 Task: Send an email with the signature Crystal Jones with the subject 'Service cancellation' and the message 'Please let me know if there are any questions or concerns.' from softage.1@softage.net to softage.3@softage.net with an attached document Contract_addendum.doc and move the email from Sent Items to the folder Infrastructure
Action: Key pressed n
Screenshot: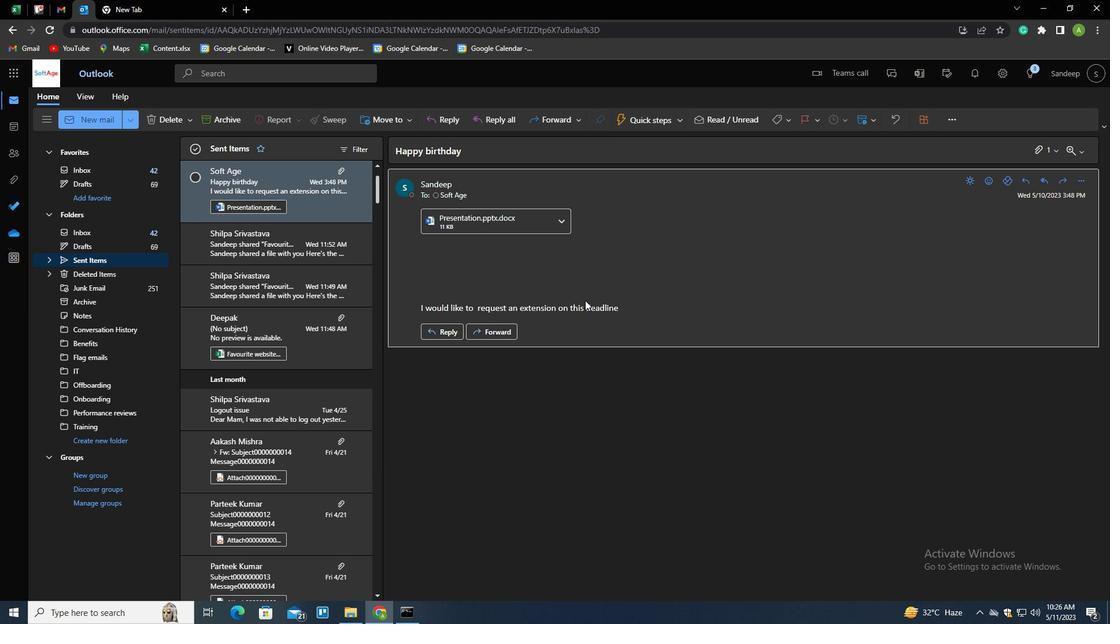 
Action: Mouse moved to (779, 126)
Screenshot: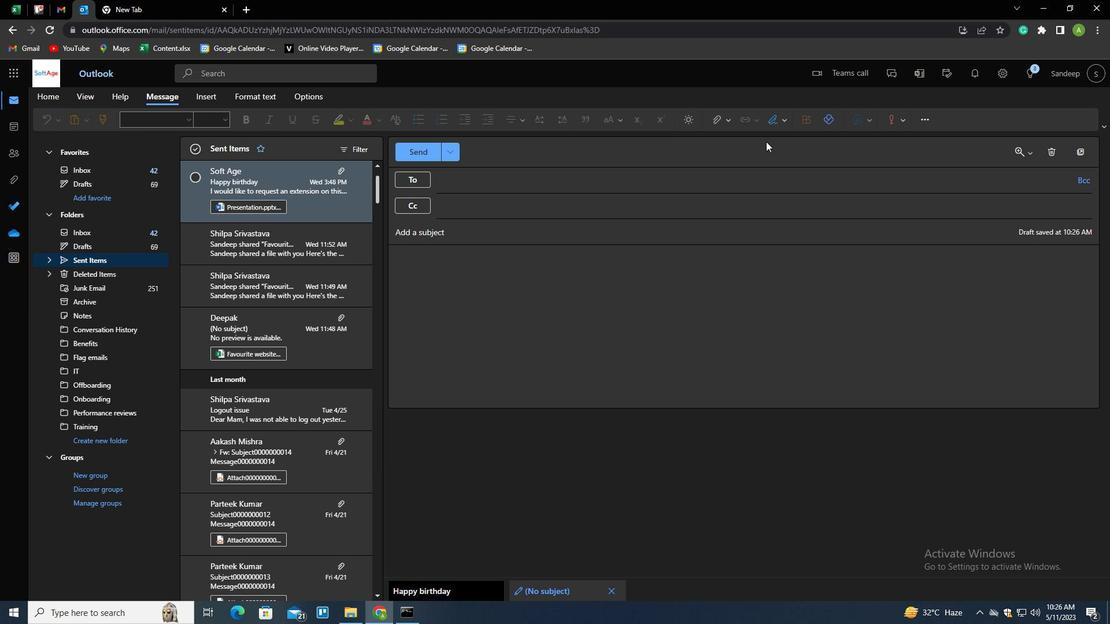 
Action: Mouse pressed left at (779, 126)
Screenshot: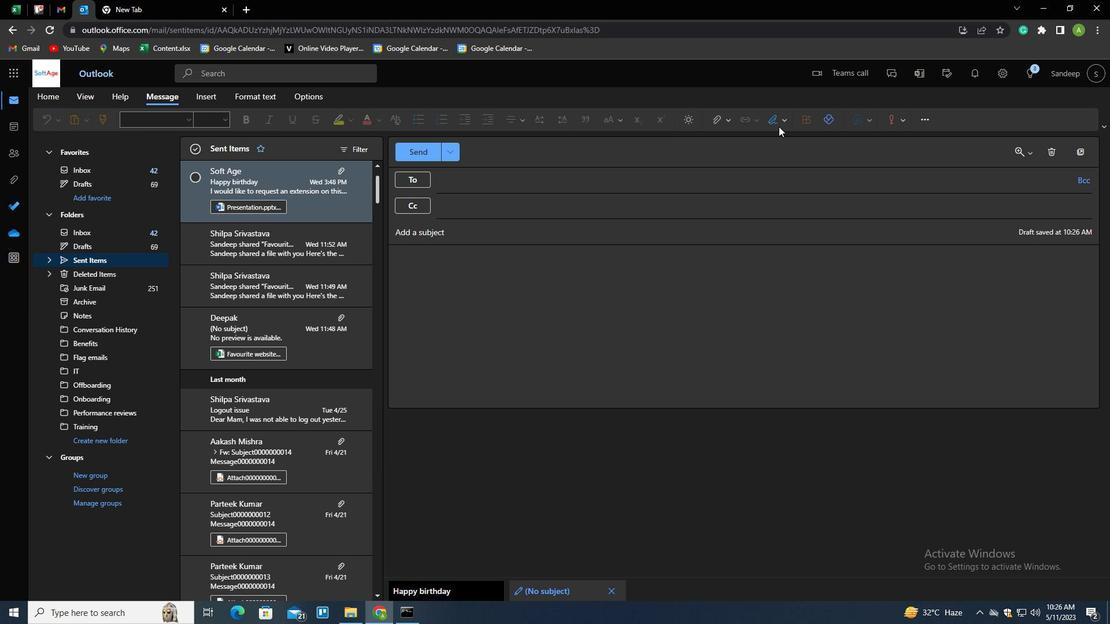 
Action: Mouse moved to (752, 162)
Screenshot: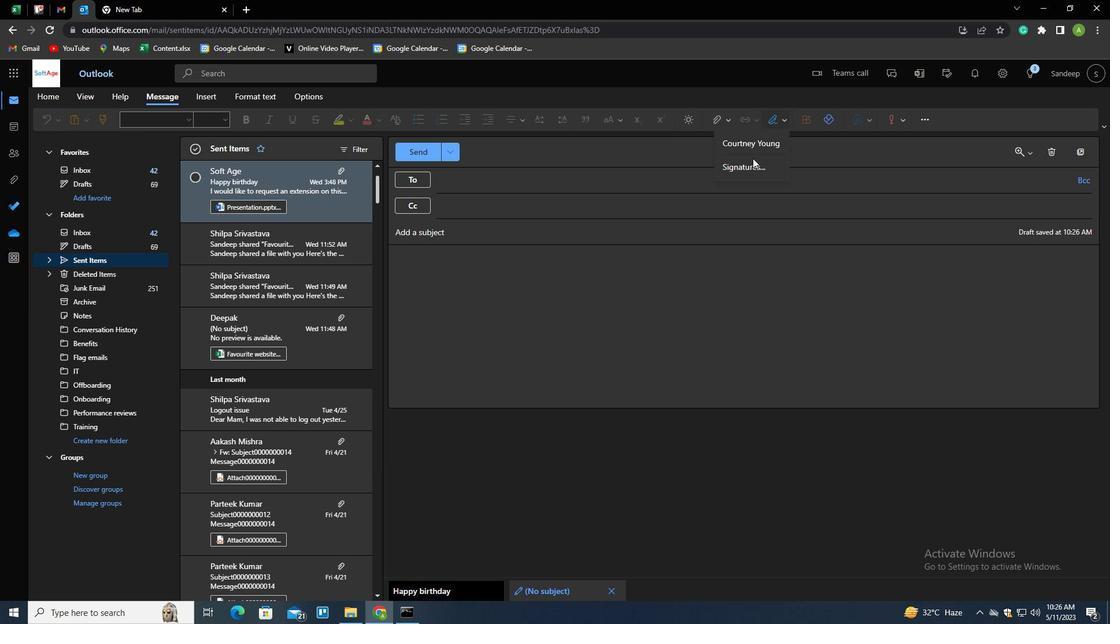 
Action: Mouse pressed left at (752, 162)
Screenshot: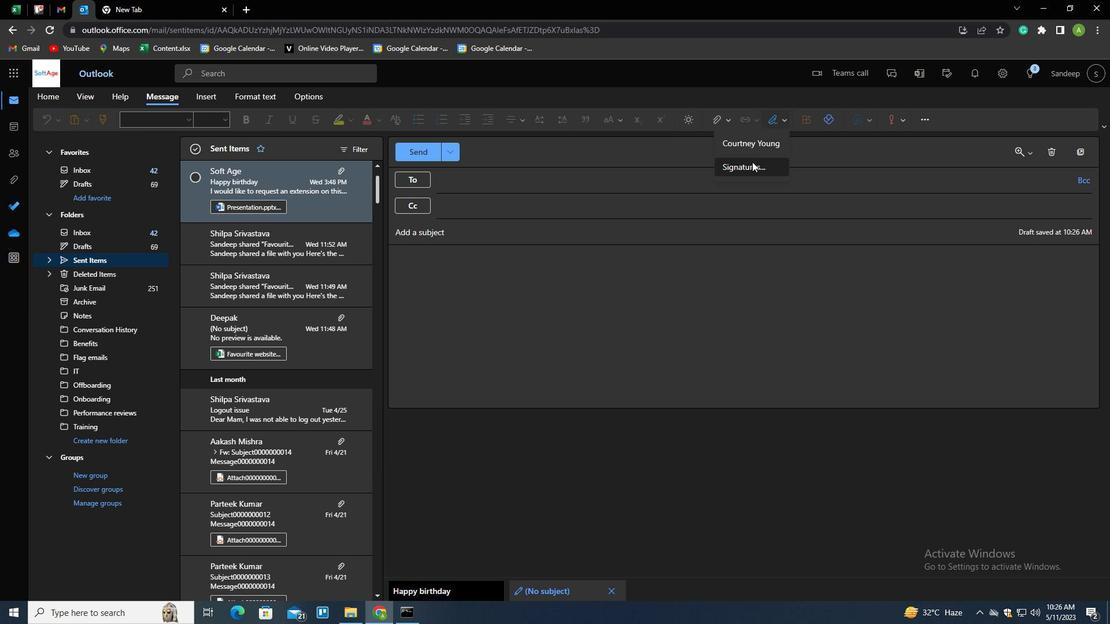 
Action: Mouse moved to (783, 209)
Screenshot: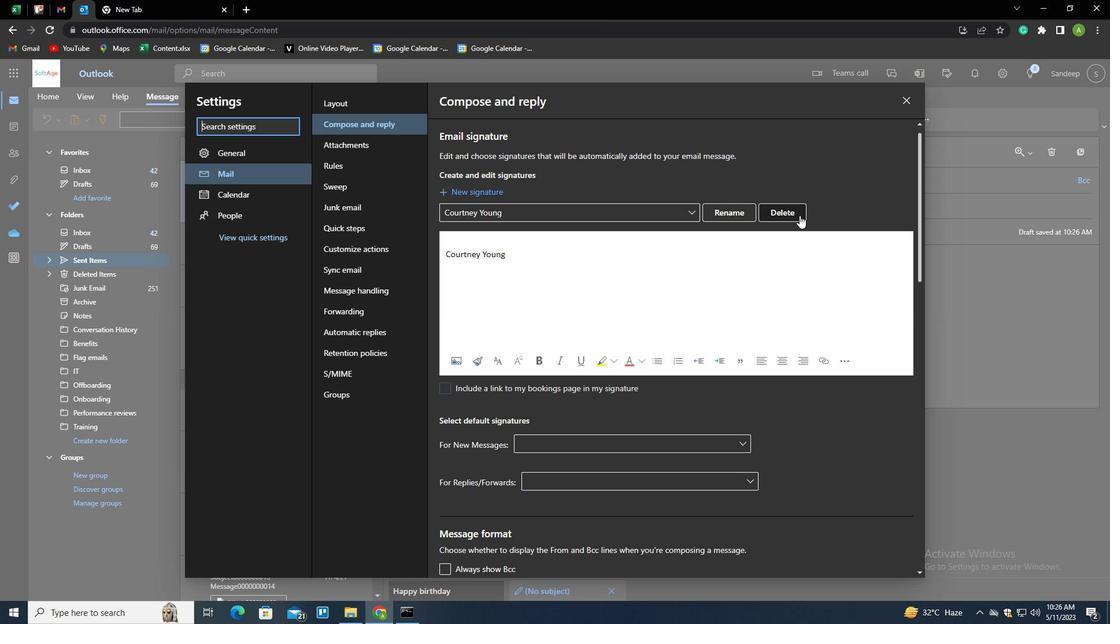 
Action: Mouse pressed left at (783, 209)
Screenshot: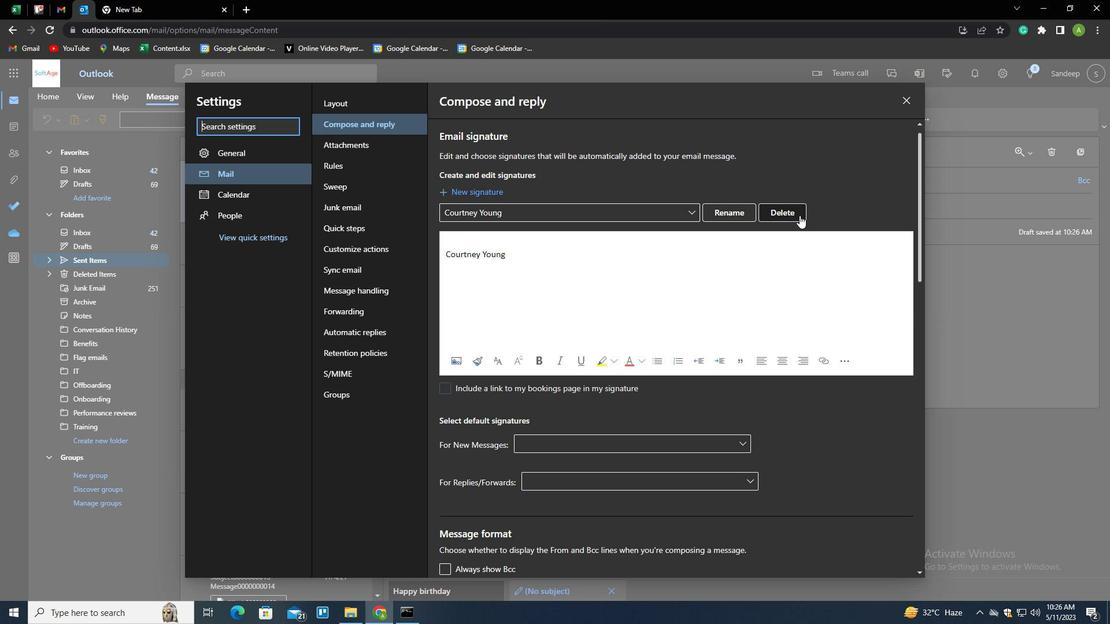 
Action: Mouse moved to (774, 211)
Screenshot: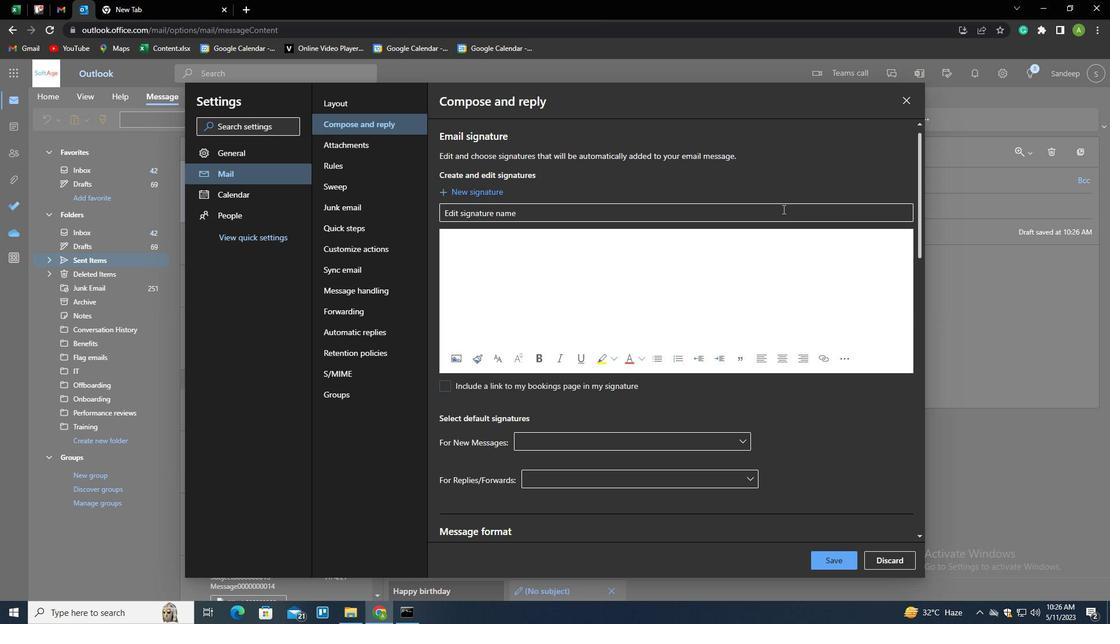 
Action: Mouse pressed left at (774, 211)
Screenshot: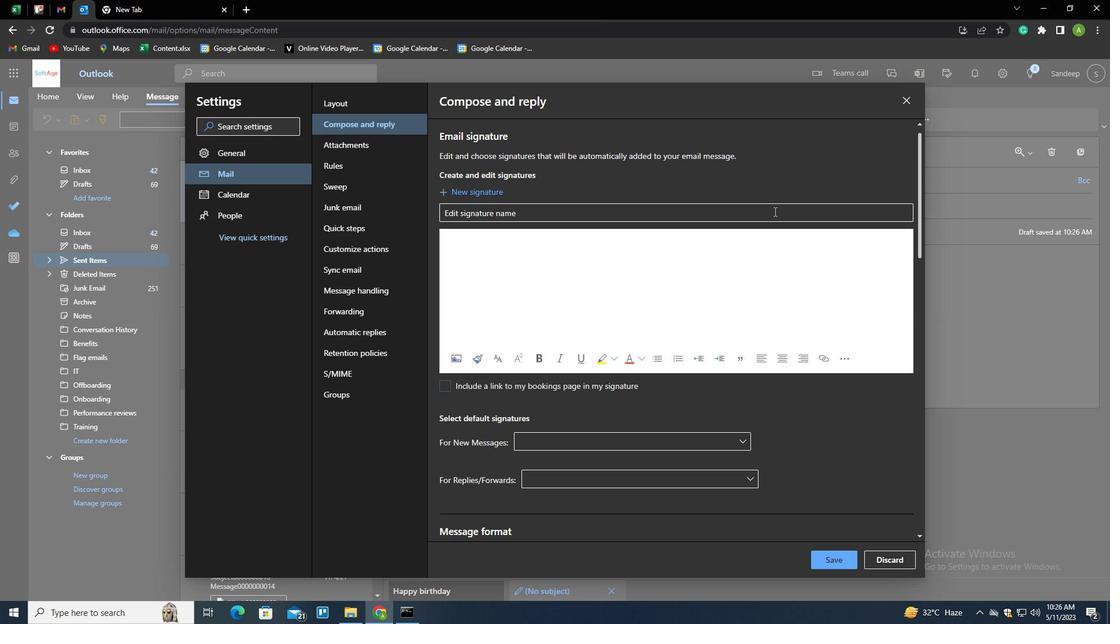 
Action: Key pressed <Key.shift>CRYSTAL<Key.space>JONES<Key.tab><Key.shift_r><Key.enter><Key.shift>CRYSTAL<Key.space>JONES
Screenshot: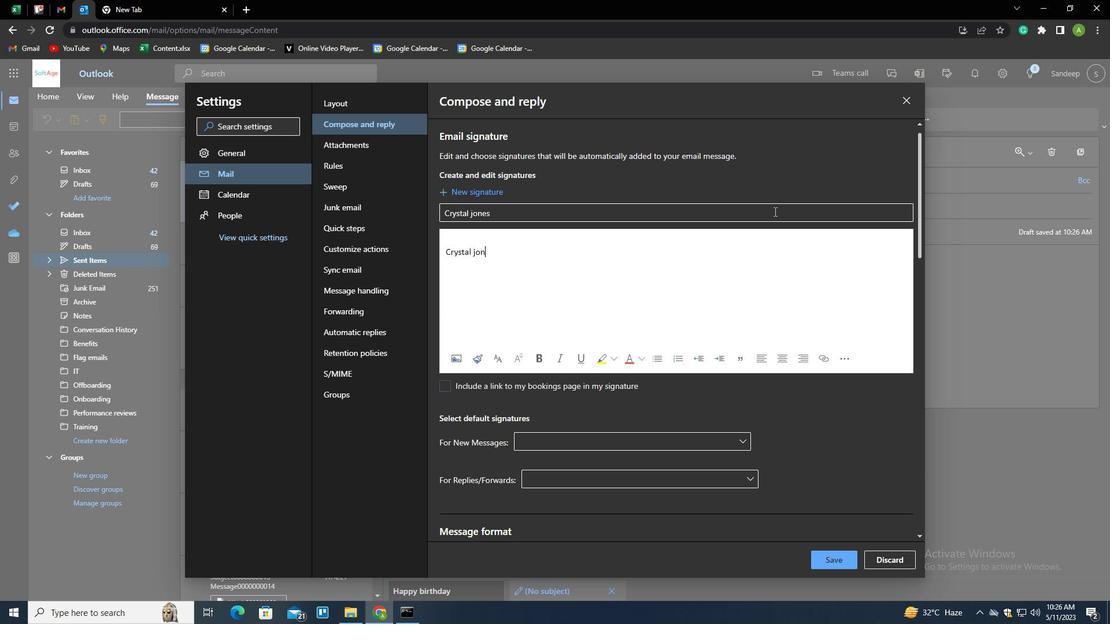 
Action: Mouse moved to (818, 557)
Screenshot: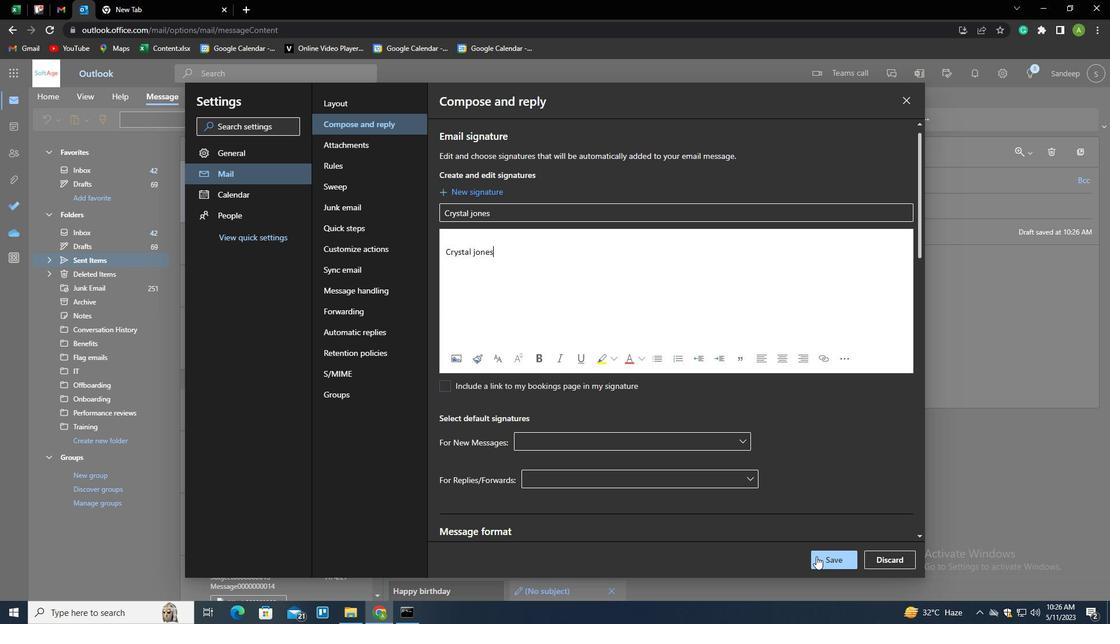 
Action: Mouse pressed left at (818, 557)
Screenshot: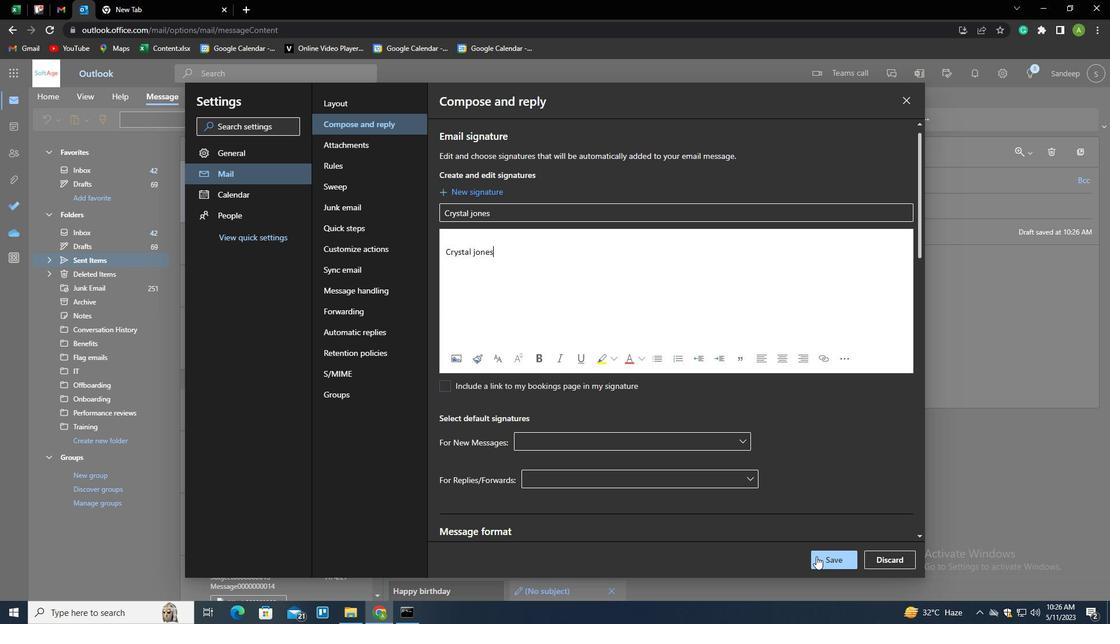 
Action: Mouse moved to (1017, 348)
Screenshot: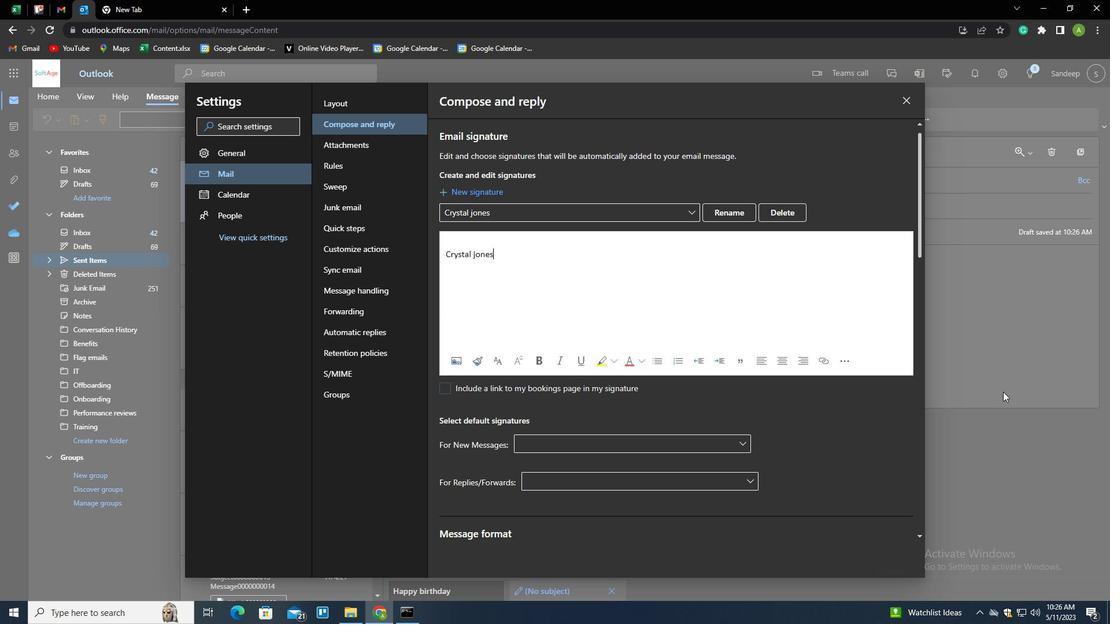 
Action: Mouse pressed left at (1017, 348)
Screenshot: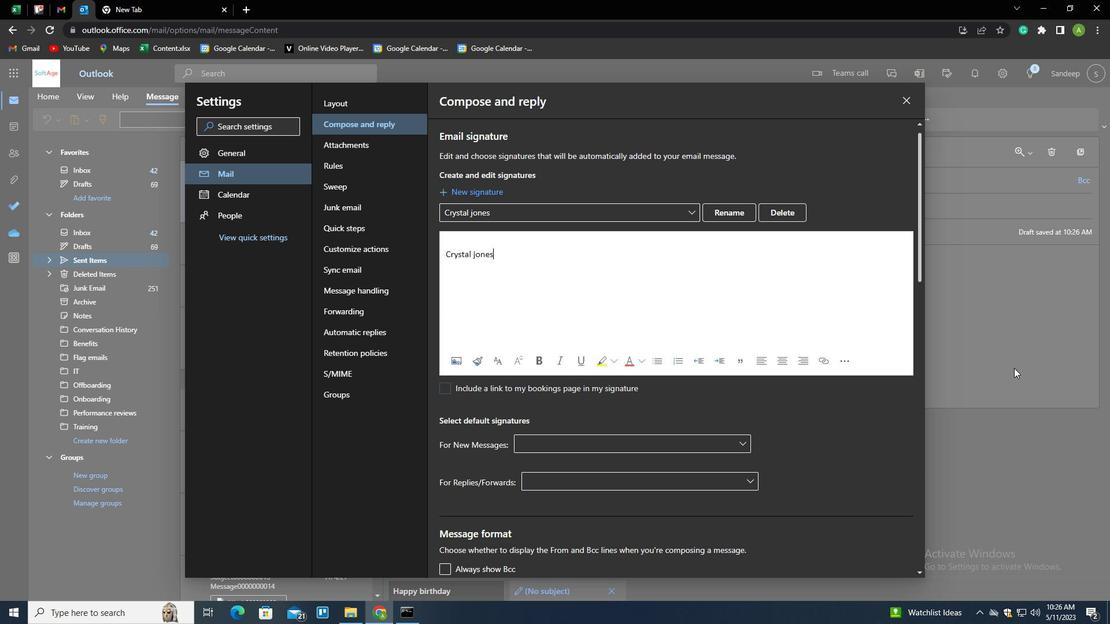 
Action: Mouse moved to (779, 125)
Screenshot: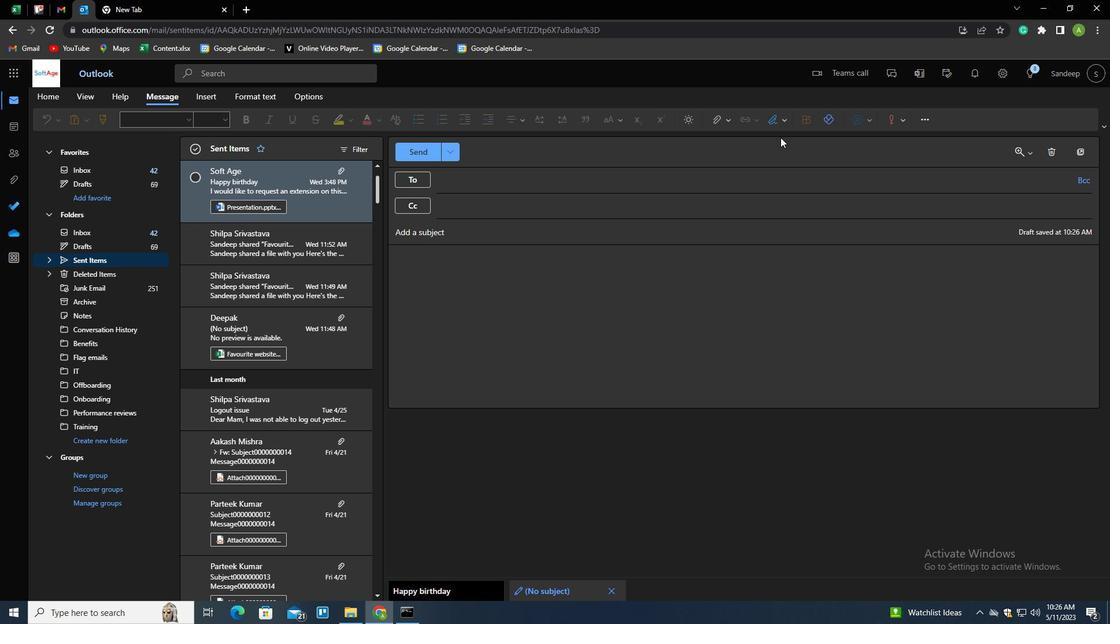 
Action: Mouse pressed left at (779, 125)
Screenshot: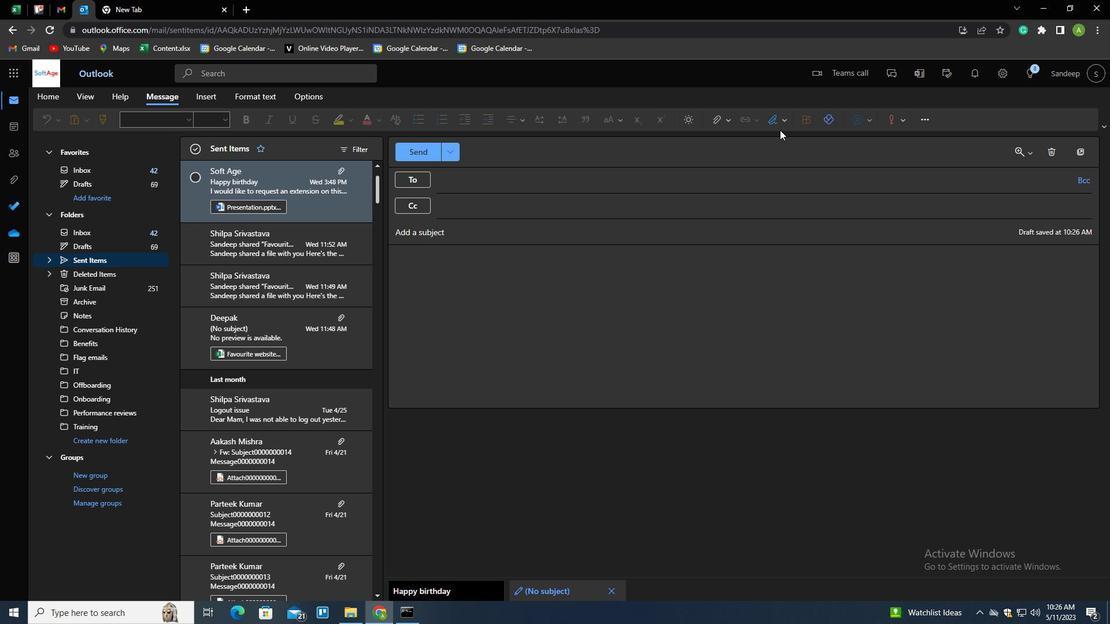 
Action: Mouse moved to (763, 145)
Screenshot: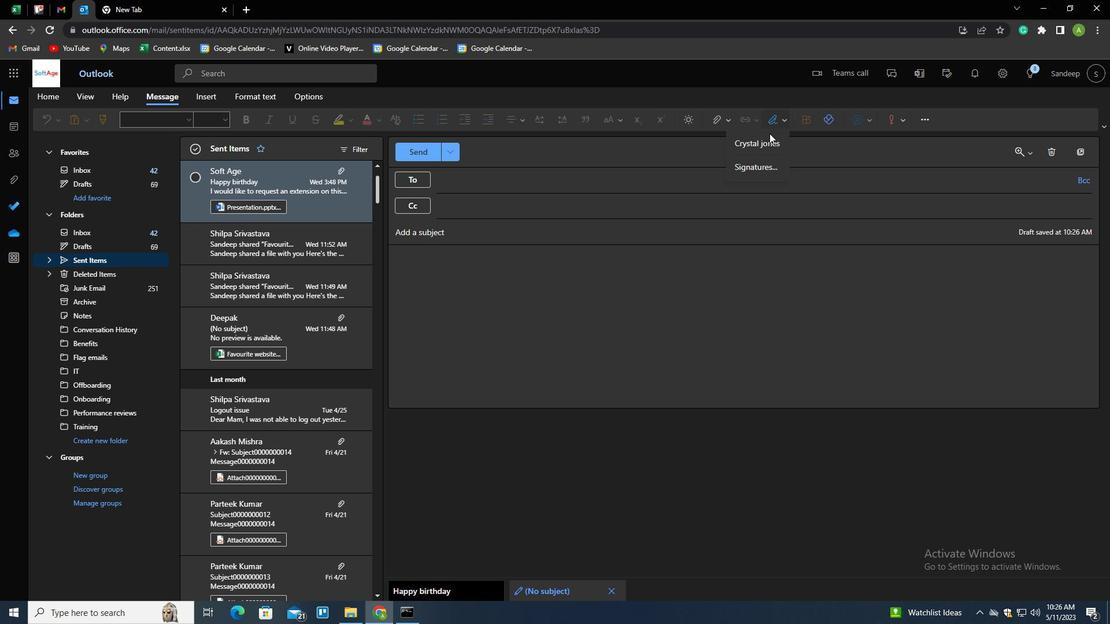 
Action: Mouse pressed left at (763, 145)
Screenshot: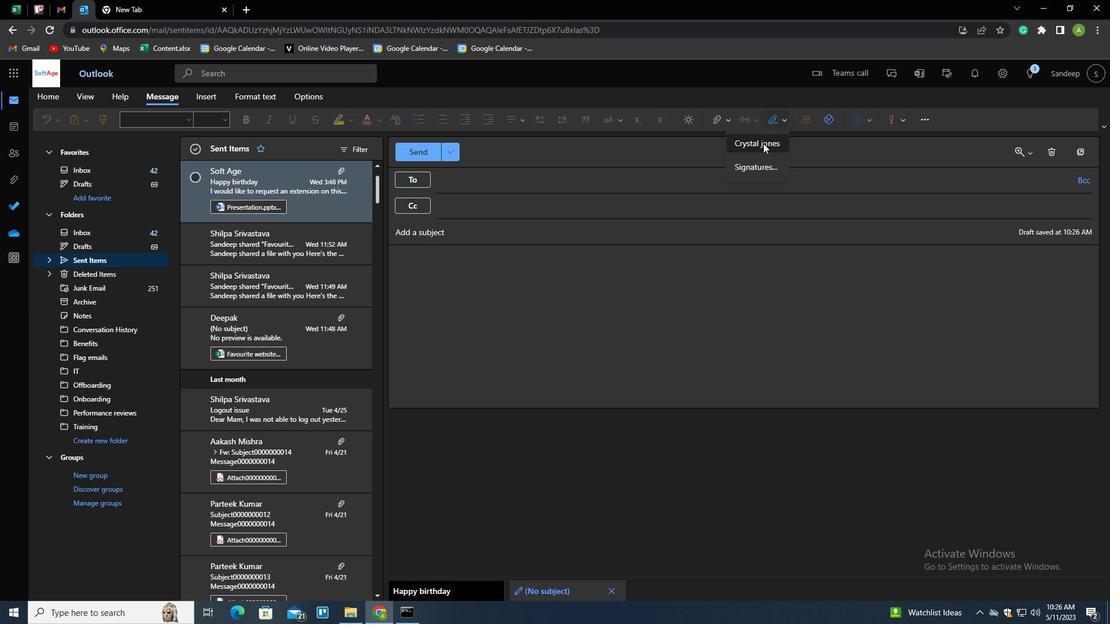 
Action: Mouse moved to (455, 238)
Screenshot: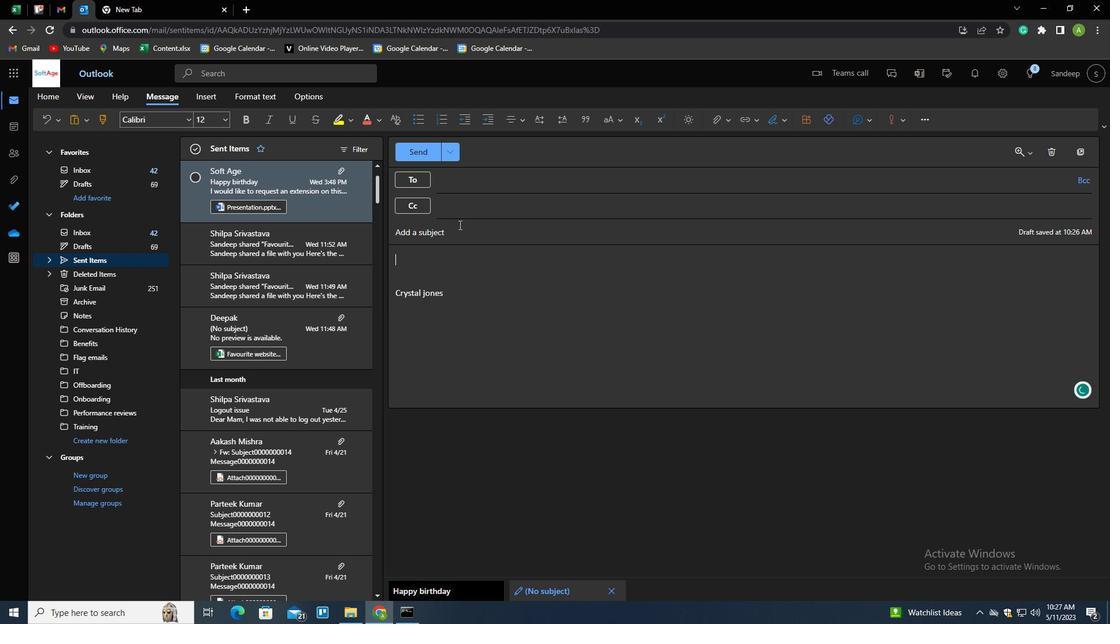 
Action: Mouse pressed left at (455, 238)
Screenshot: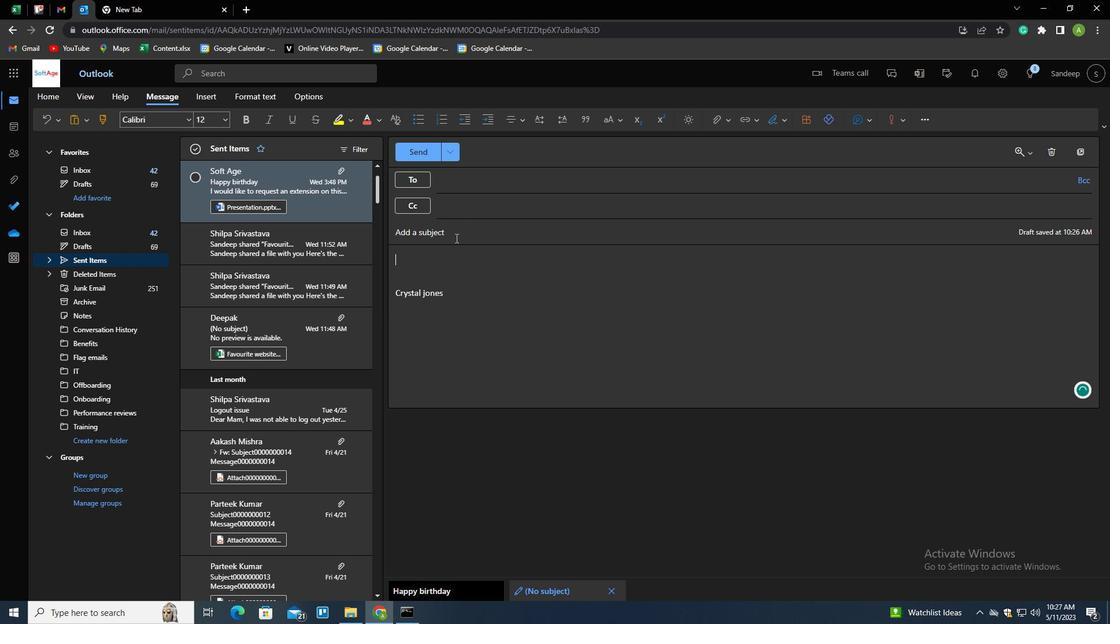 
Action: Key pressed <Key.shift>SERVICE<Key.space>CANCELLATION
Screenshot: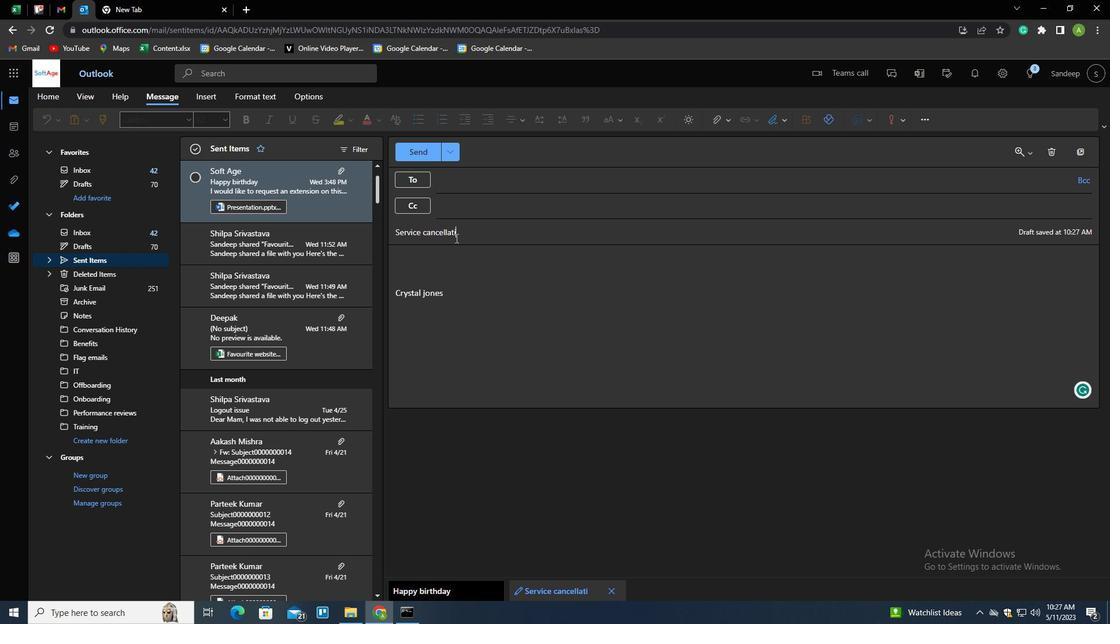 
Action: Mouse moved to (472, 298)
Screenshot: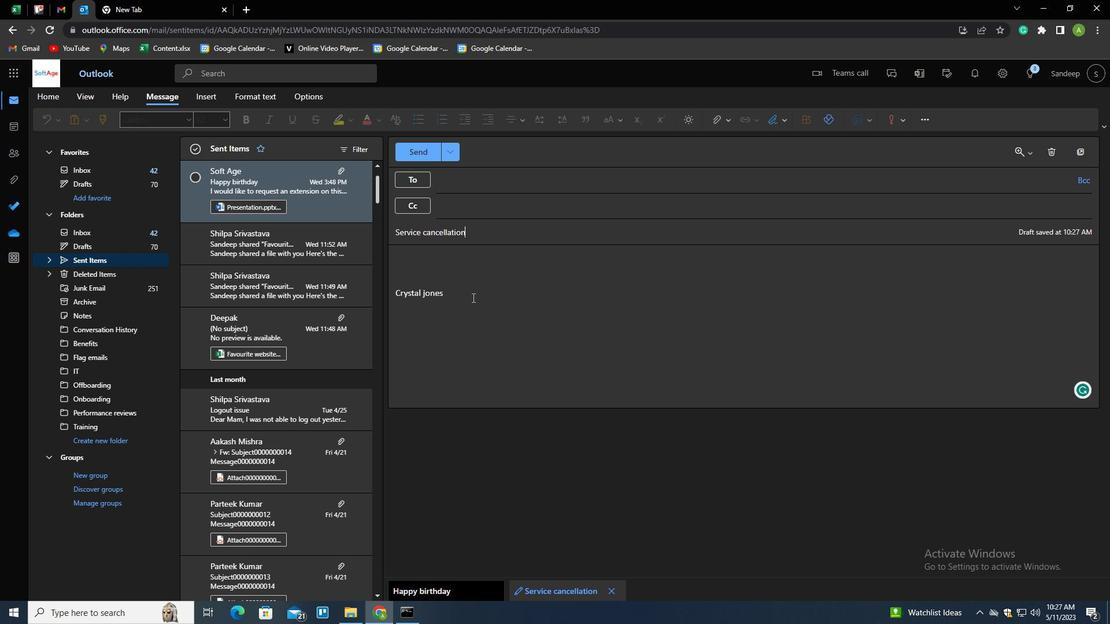
Action: Mouse pressed left at (472, 298)
Screenshot: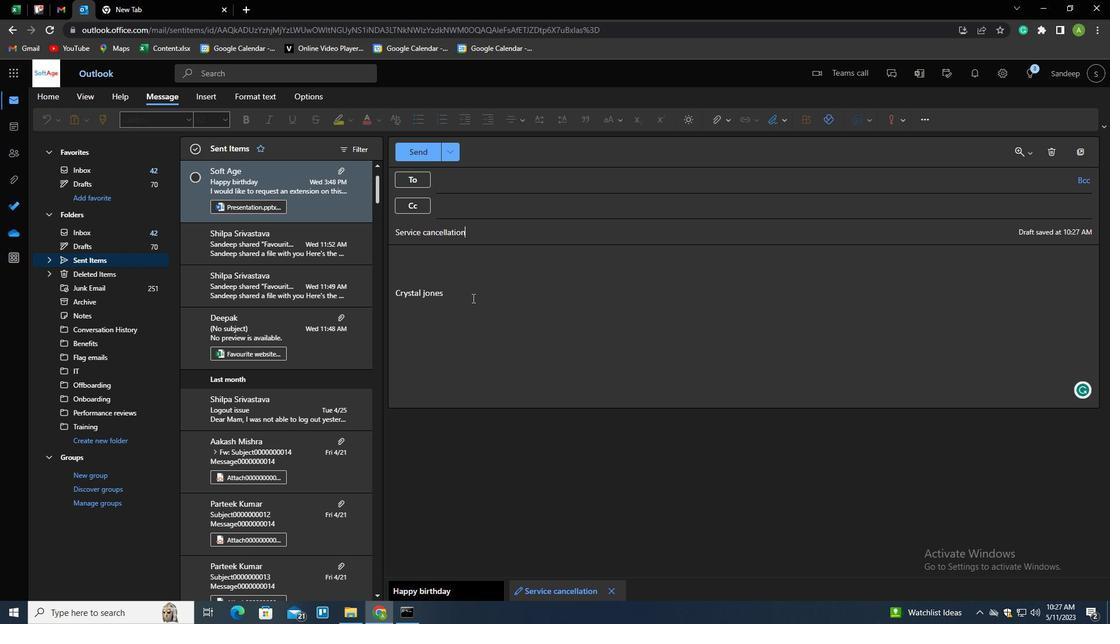 
Action: Key pressed <Key.shift_r><Key.enter><Key.shift>PLEASE<Key.space>LET<Key.space>ME<Key.space>KNOW<Key.space>IF<Key.space>THERE<Key.space>ARE<Key.space>ANY<Key.space>A<Key.backspace>QUESTIONS<Key.space>OR<Key.space>CONCERNS.
Screenshot: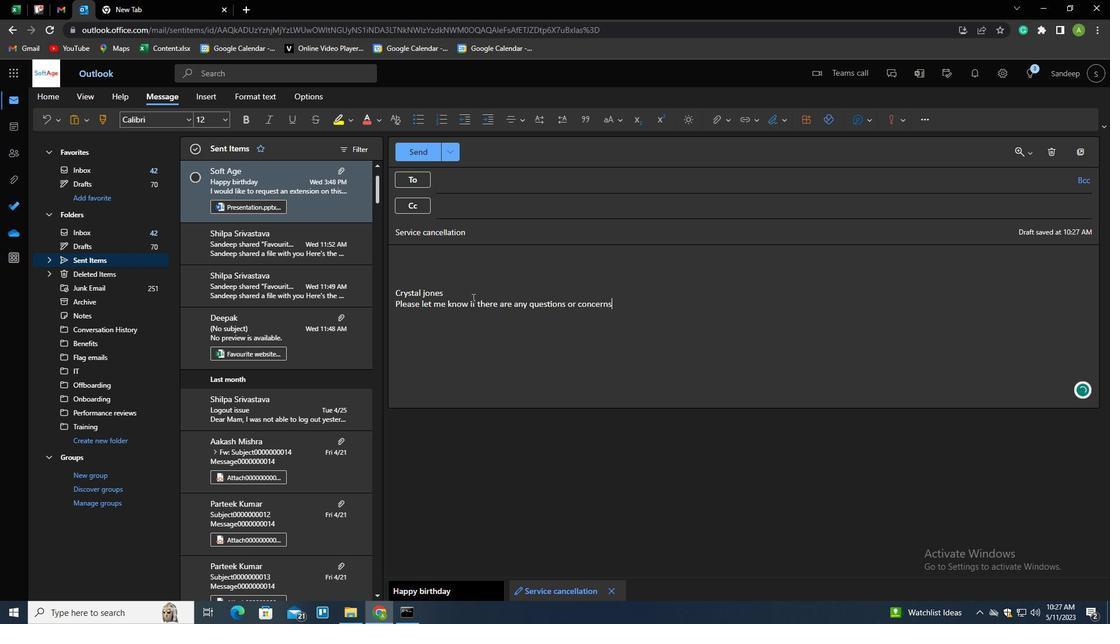 
Action: Mouse moved to (485, 181)
Screenshot: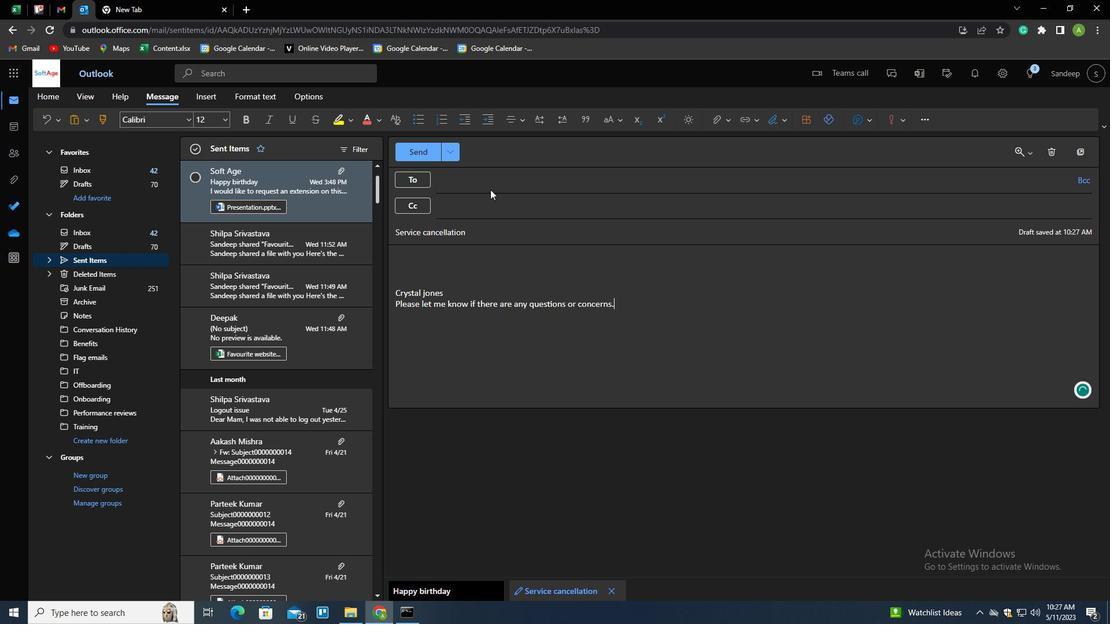 
Action: Mouse pressed left at (485, 181)
Screenshot: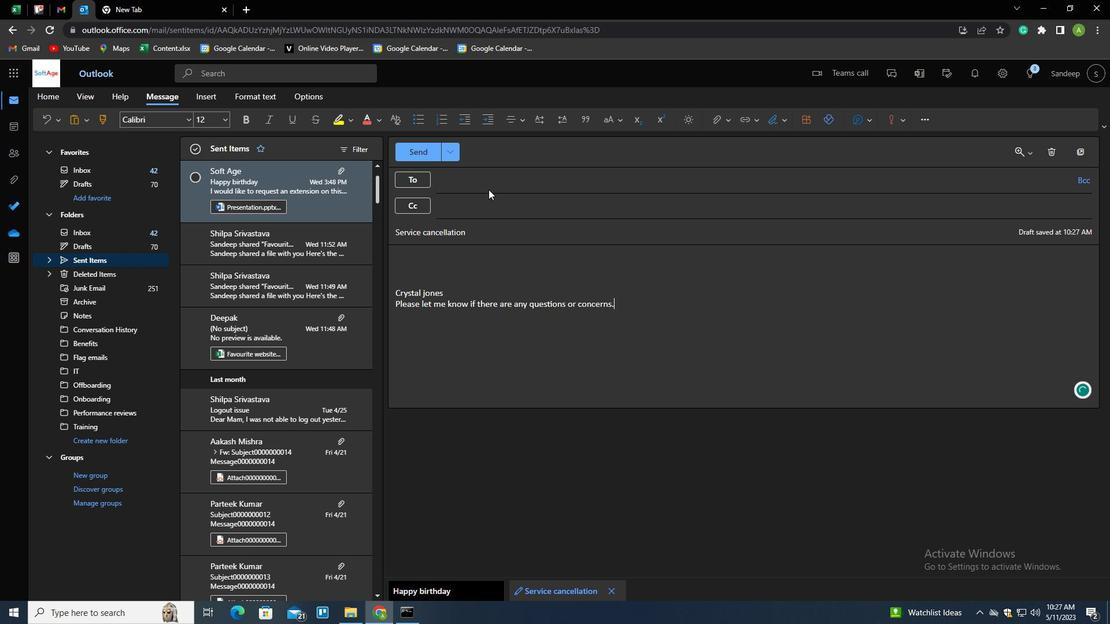 
Action: Key pressed SOFTAGE.3
Screenshot: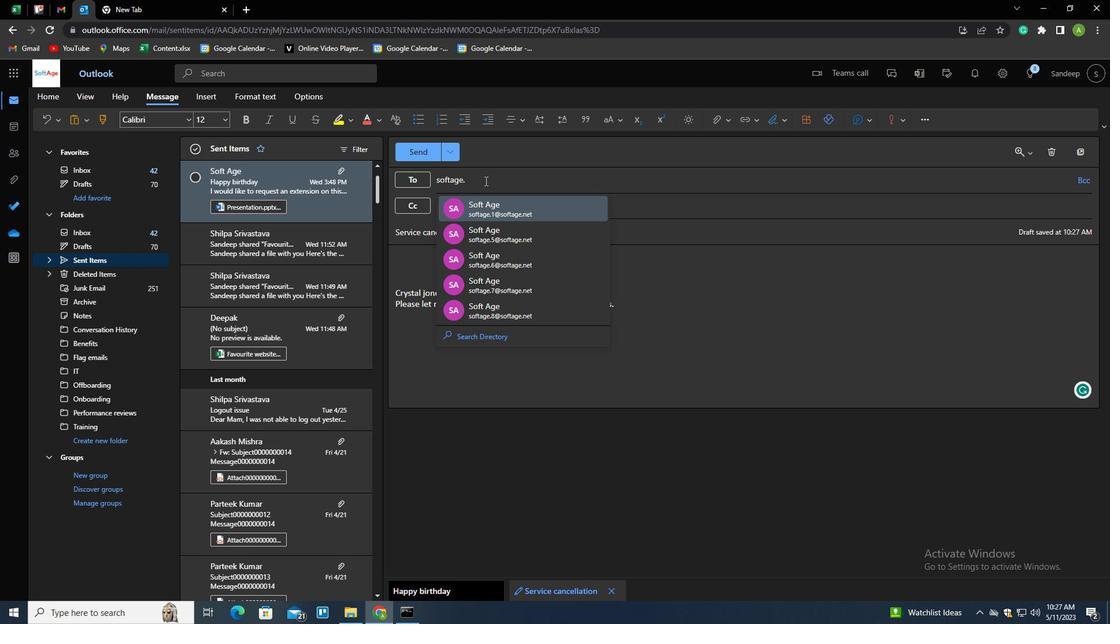 
Action: Mouse moved to (492, 201)
Screenshot: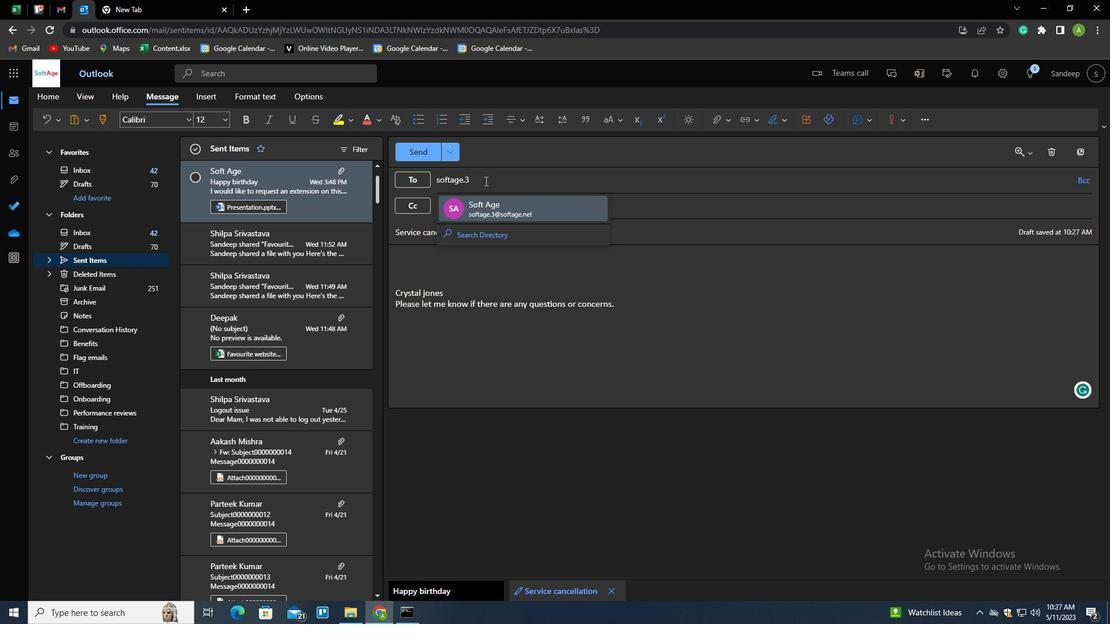 
Action: Mouse pressed left at (492, 201)
Screenshot: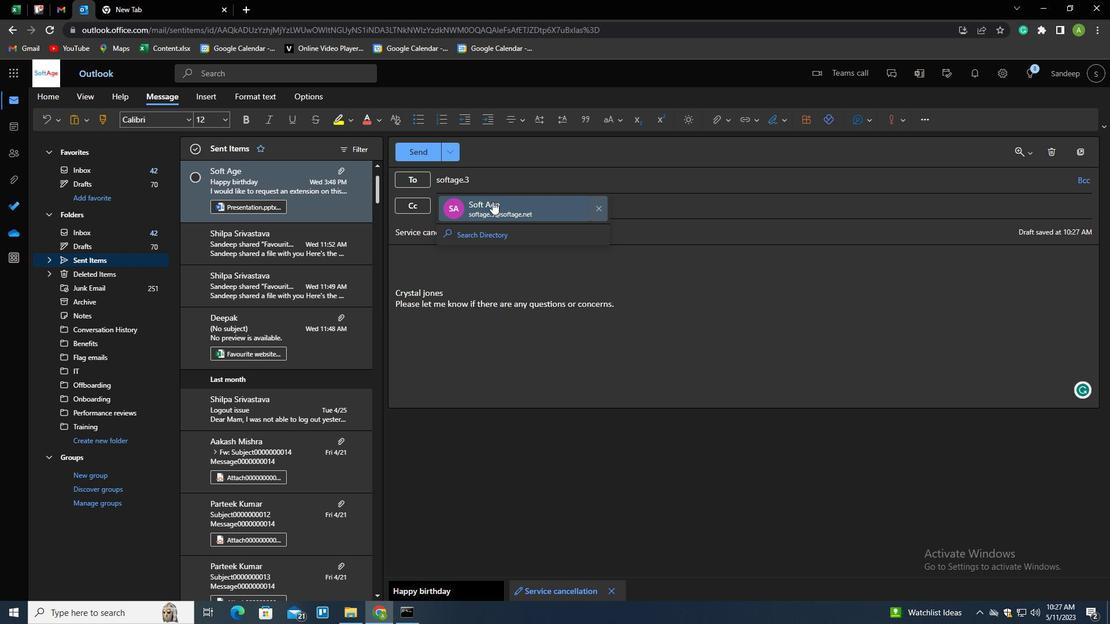 
Action: Mouse moved to (565, 263)
Screenshot: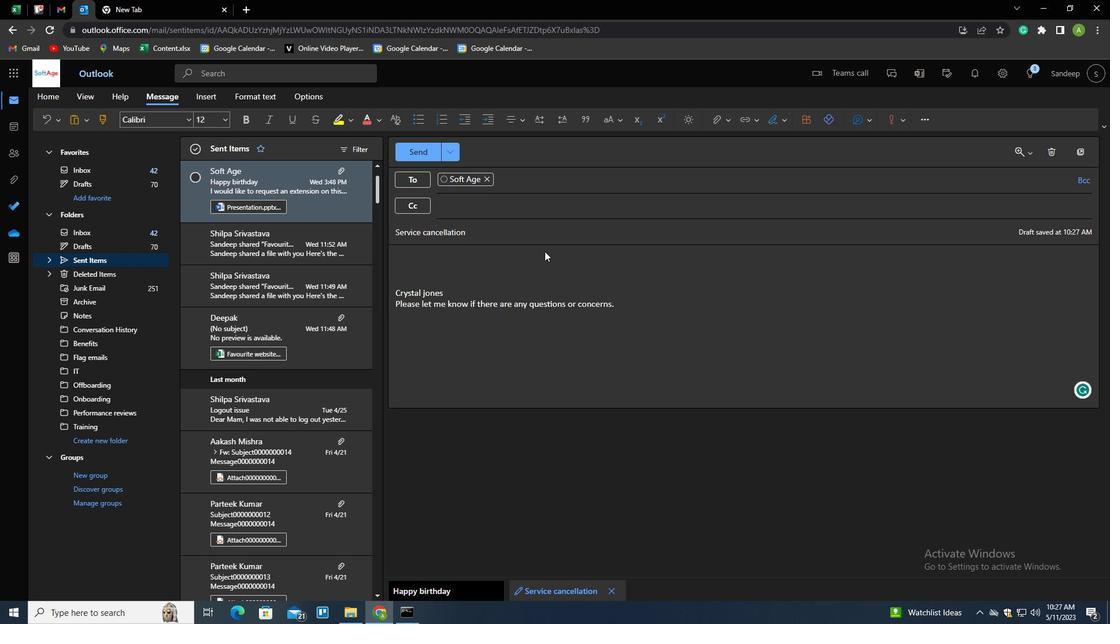 
Action: Mouse pressed left at (565, 263)
Screenshot: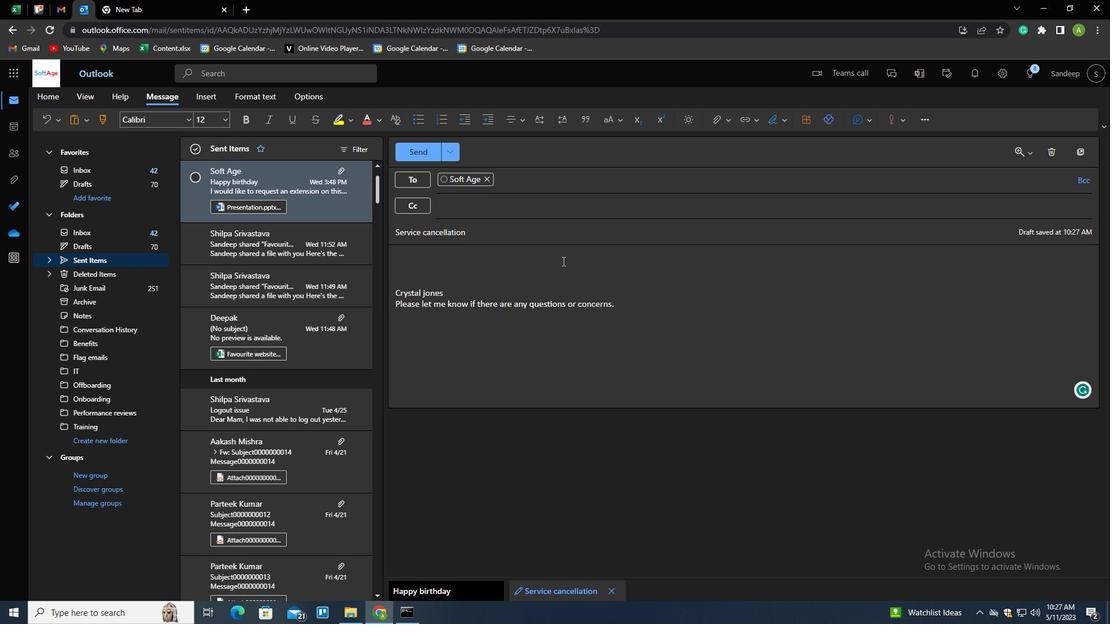 
Action: Mouse moved to (657, 304)
Screenshot: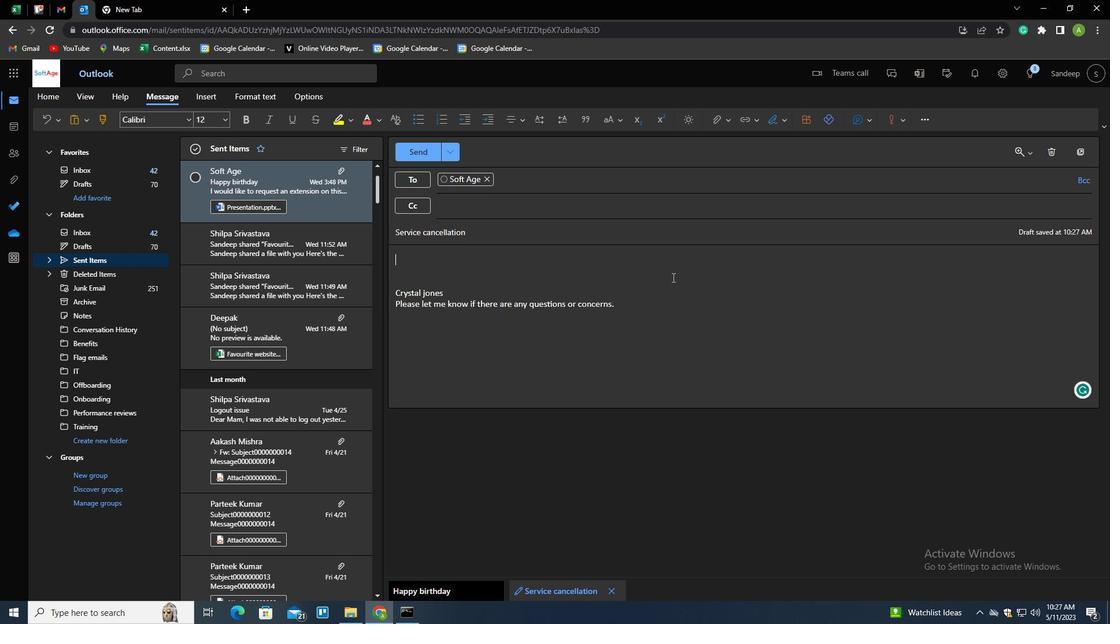 
Action: Mouse pressed left at (657, 304)
Screenshot: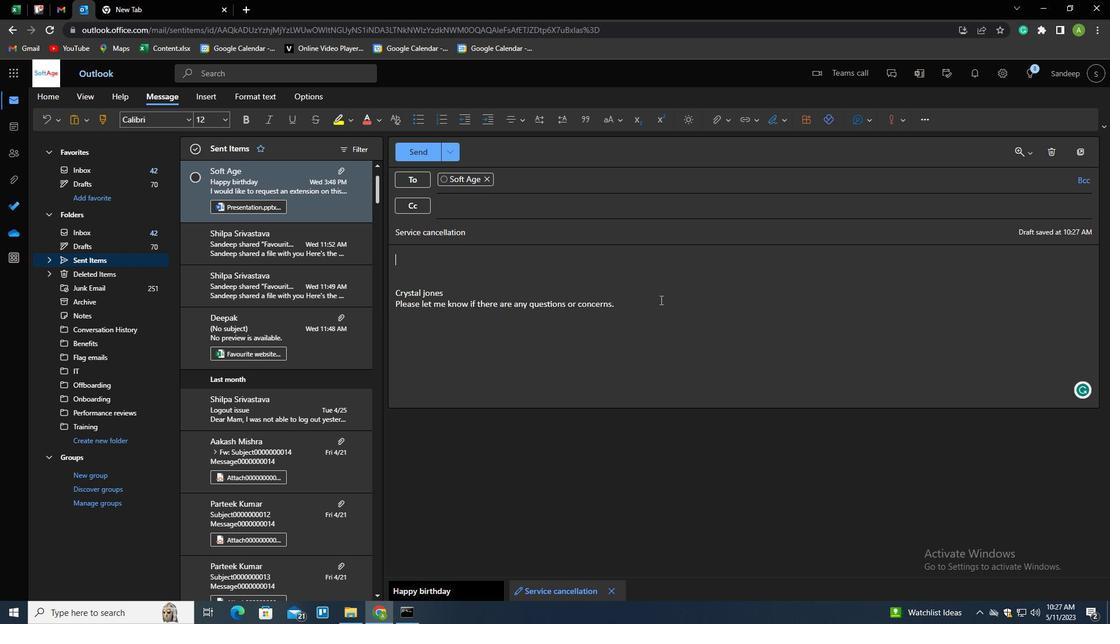 
Action: Mouse moved to (727, 118)
Screenshot: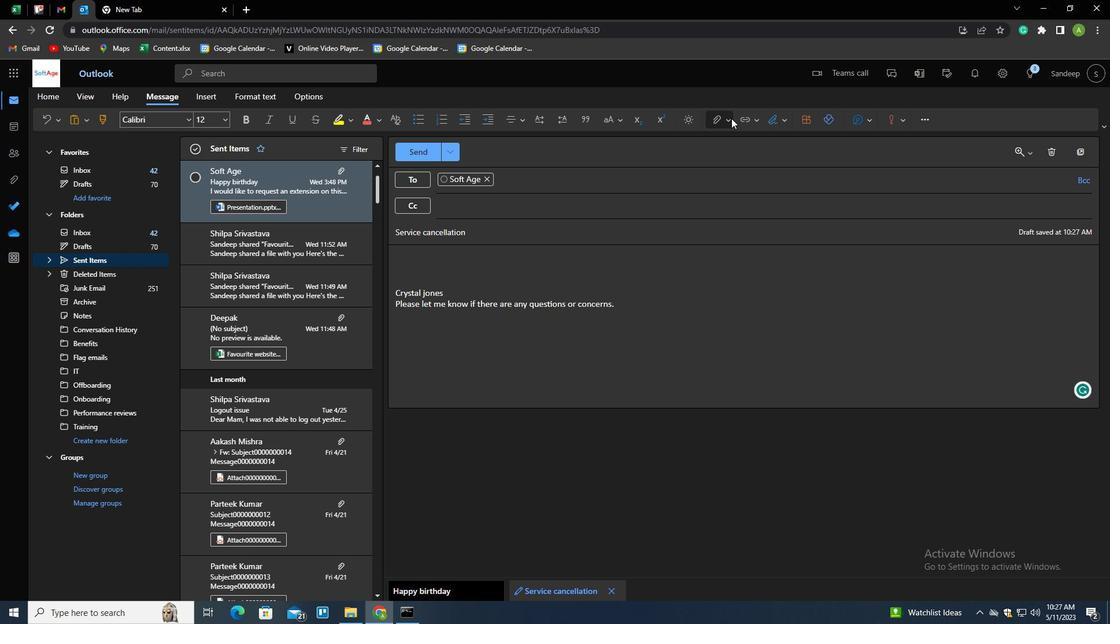 
Action: Mouse pressed left at (727, 118)
Screenshot: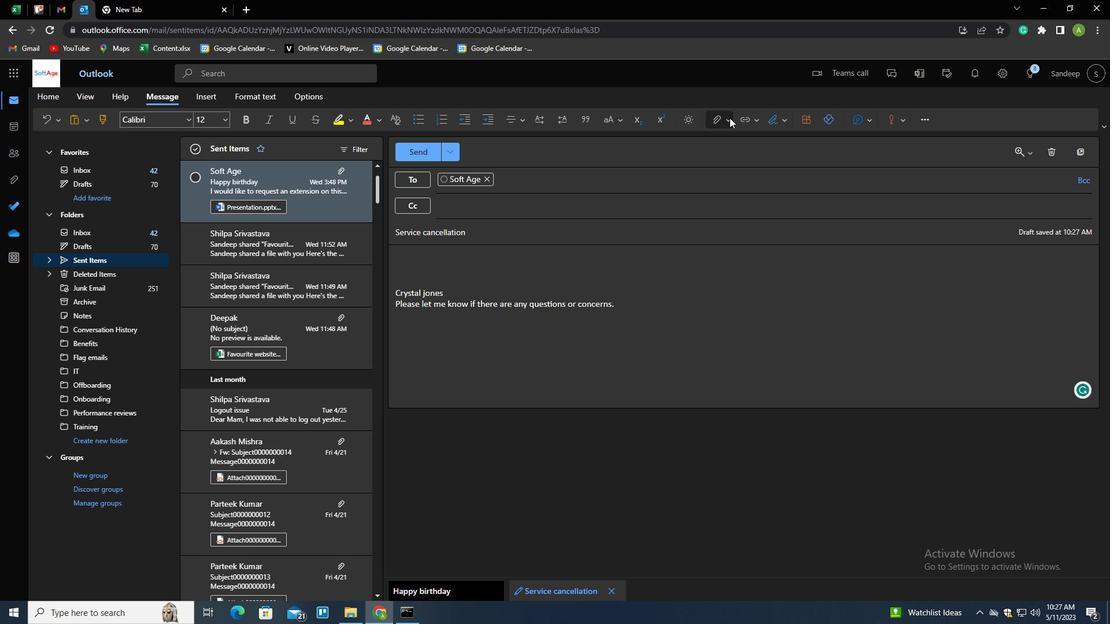 
Action: Mouse moved to (650, 142)
Screenshot: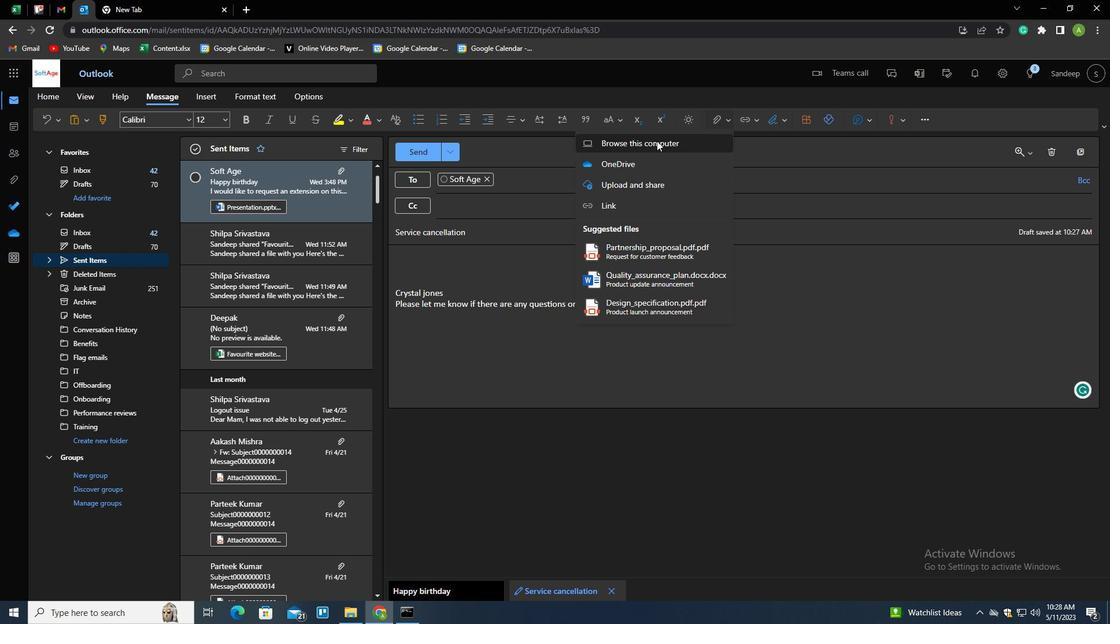 
Action: Mouse pressed left at (650, 142)
Screenshot: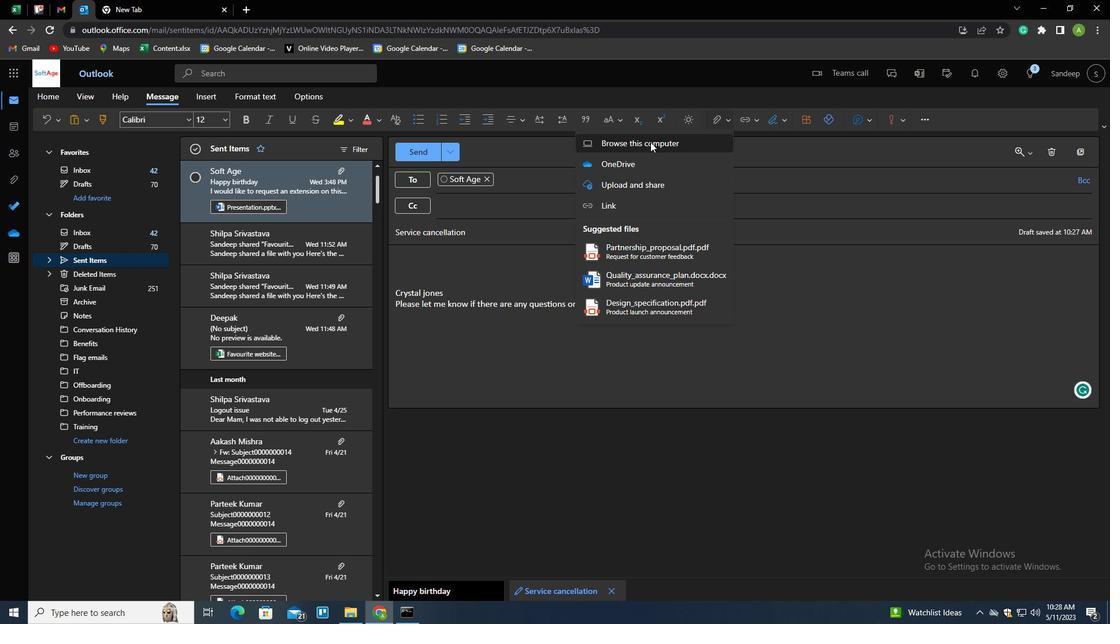 
Action: Mouse moved to (200, 125)
Screenshot: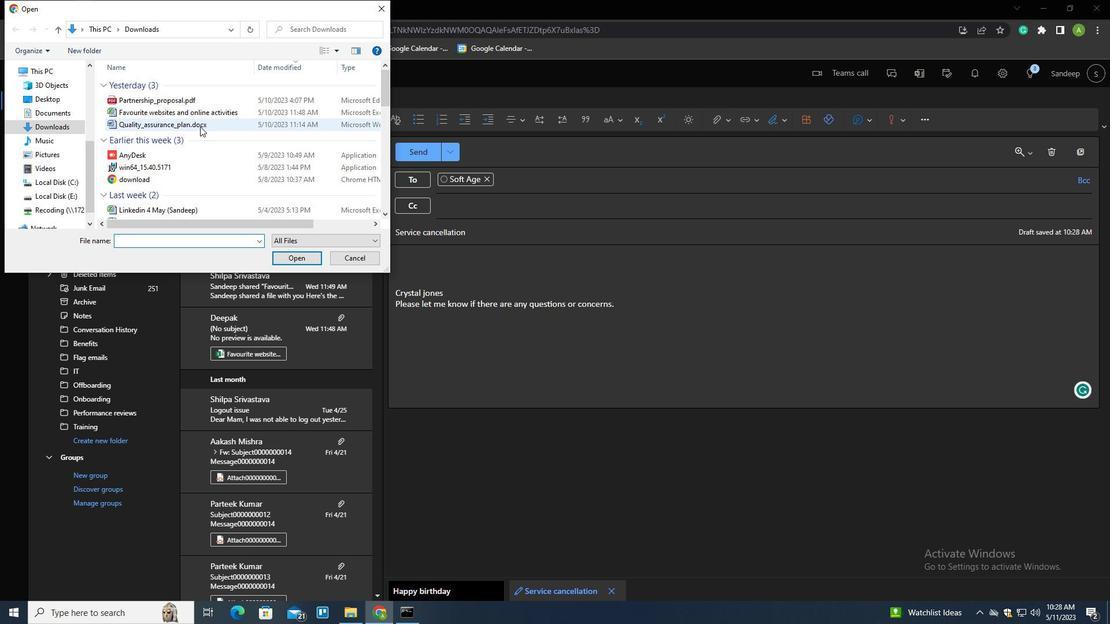 
Action: Mouse pressed left at (200, 125)
Screenshot: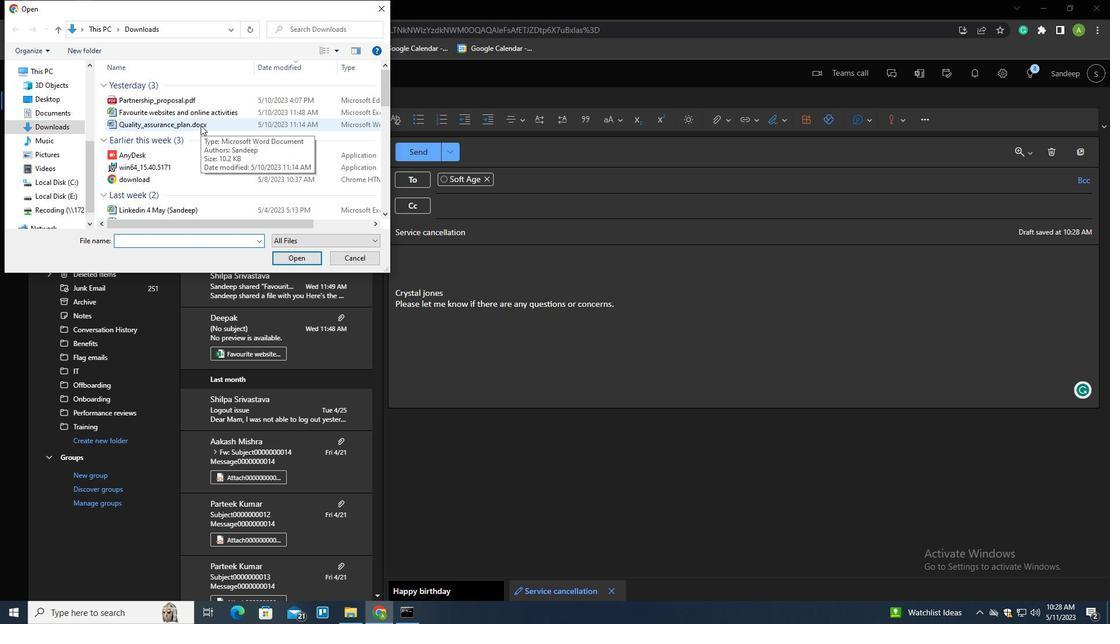 
Action: Mouse moved to (200, 123)
Screenshot: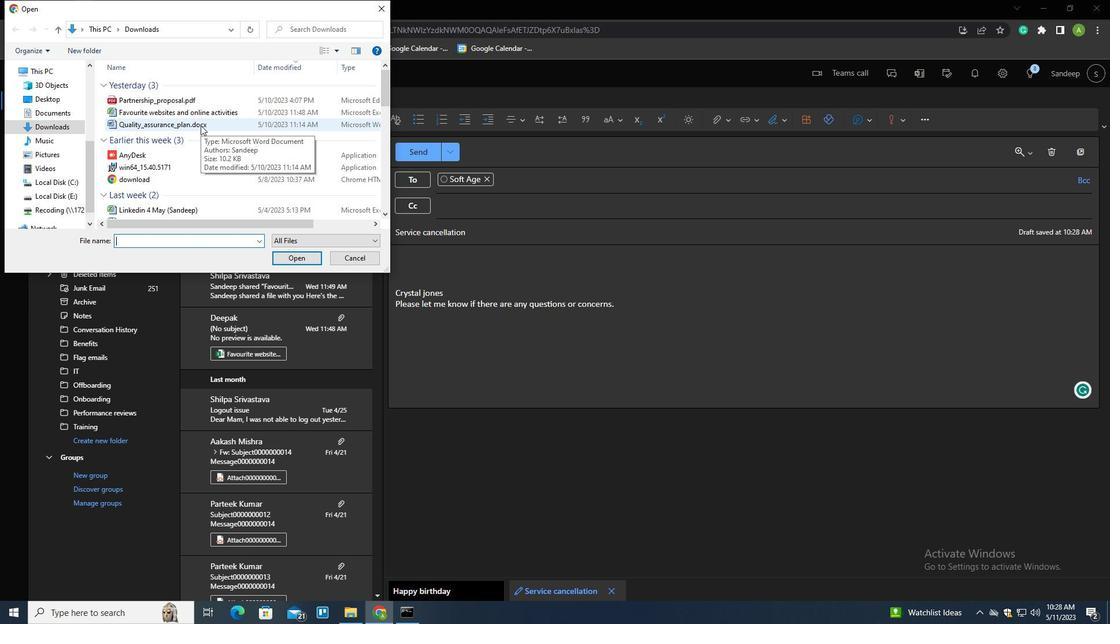 
Action: Mouse pressed right at (200, 123)
Screenshot: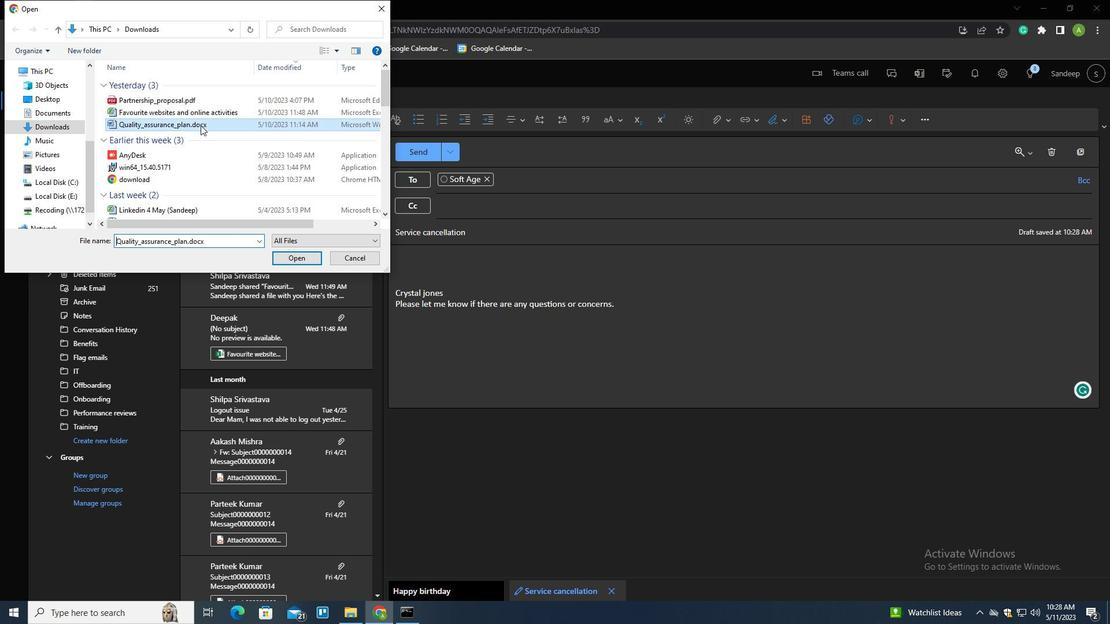 
Action: Mouse moved to (240, 341)
Screenshot: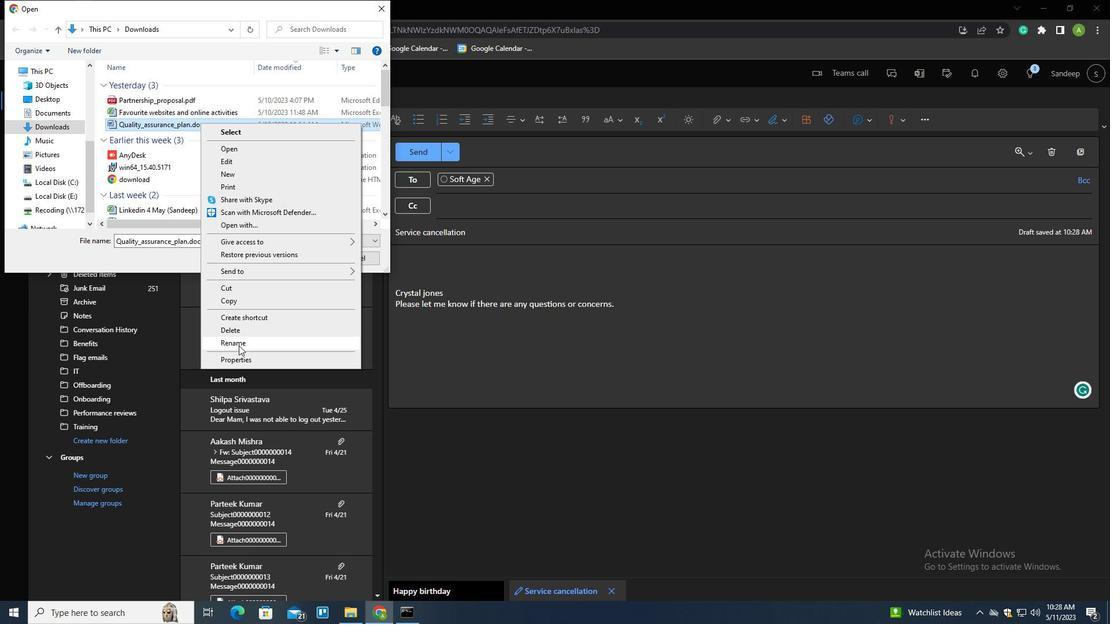 
Action: Mouse pressed left at (240, 341)
Screenshot: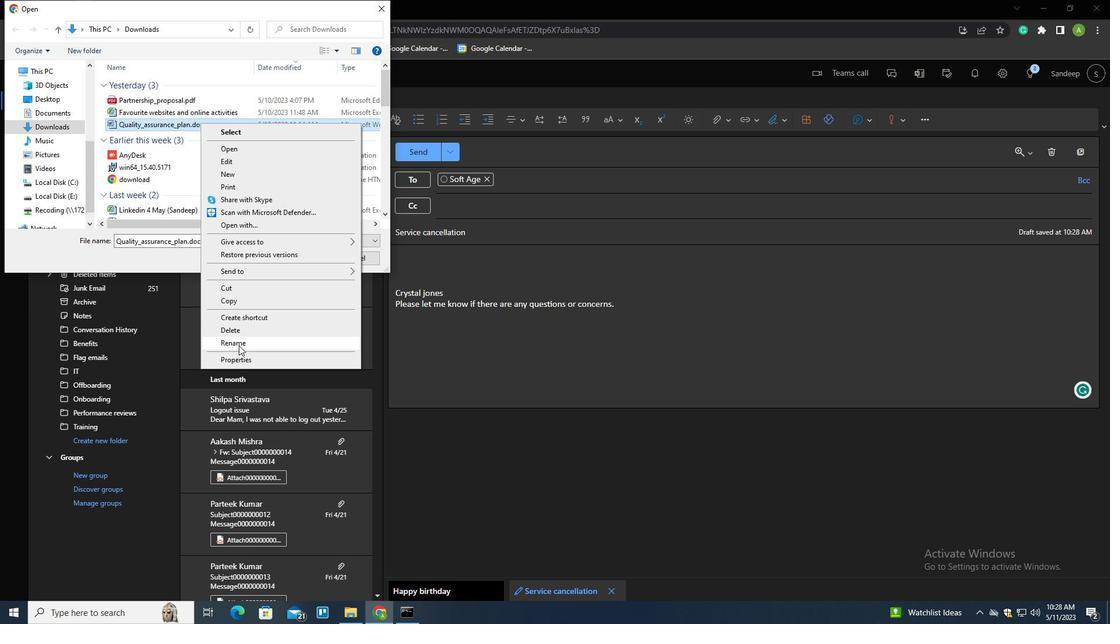 
Action: Key pressed <Key.shift>CONTRACT<Key.shift>_AS<Key.backspace>DDENDUM.DOC
Screenshot: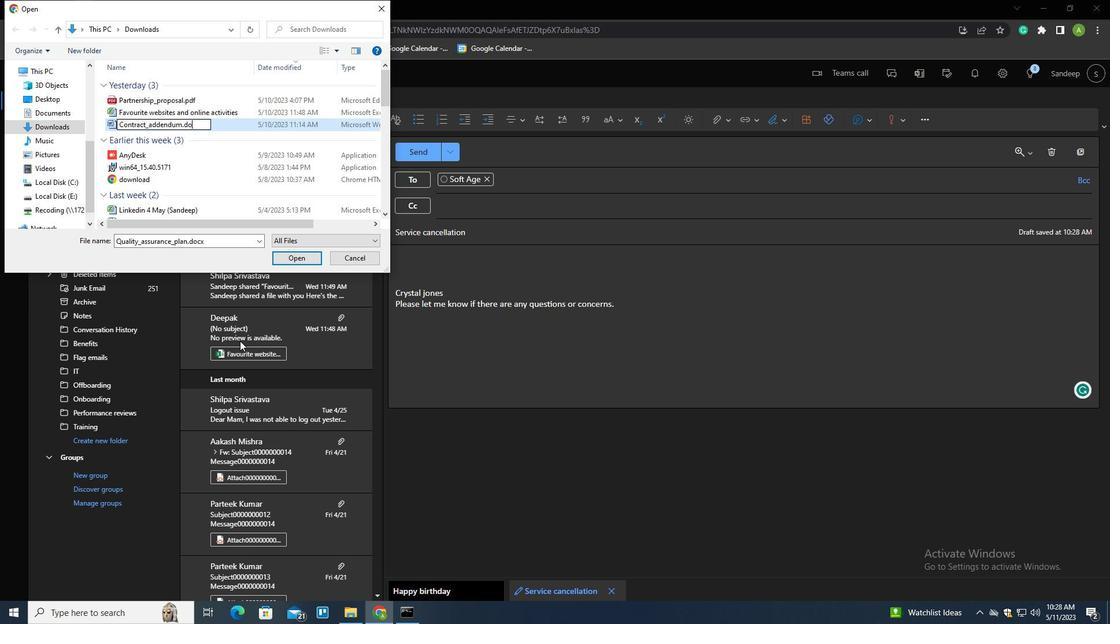 
Action: Mouse moved to (236, 120)
Screenshot: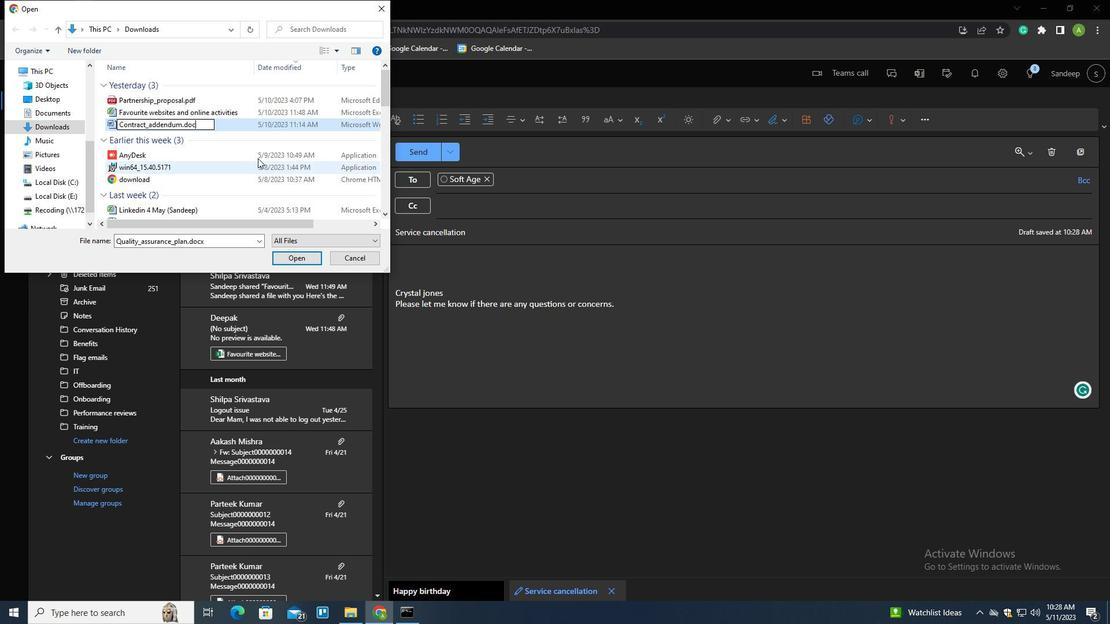 
Action: Mouse pressed left at (236, 120)
Screenshot: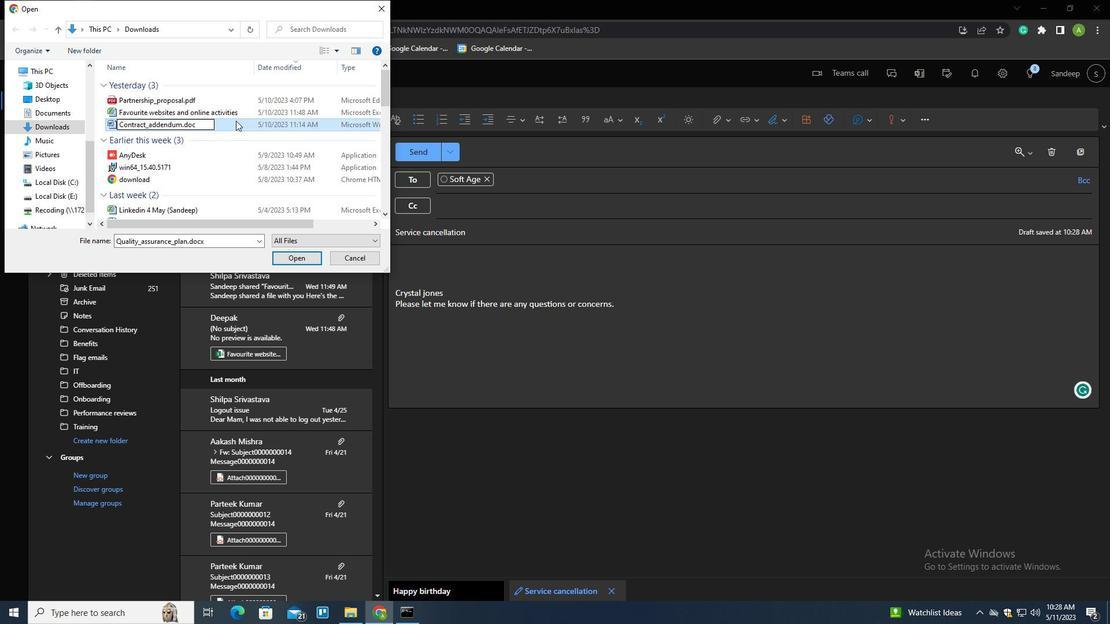 
Action: Mouse moved to (285, 251)
Screenshot: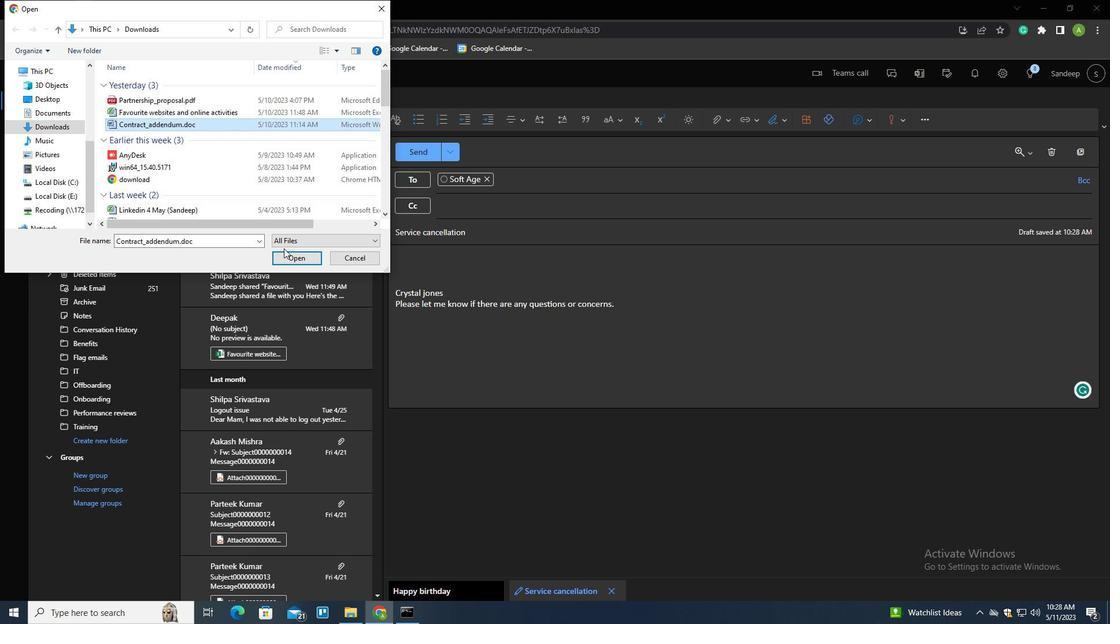 
Action: Mouse pressed left at (285, 251)
Screenshot: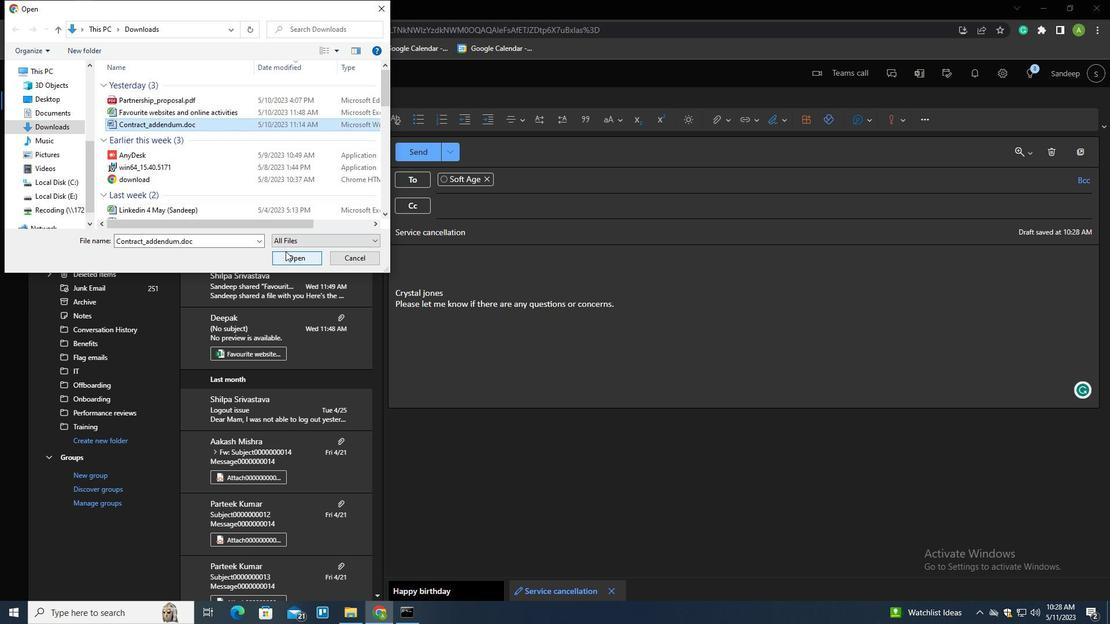 
Action: Mouse moved to (421, 157)
Screenshot: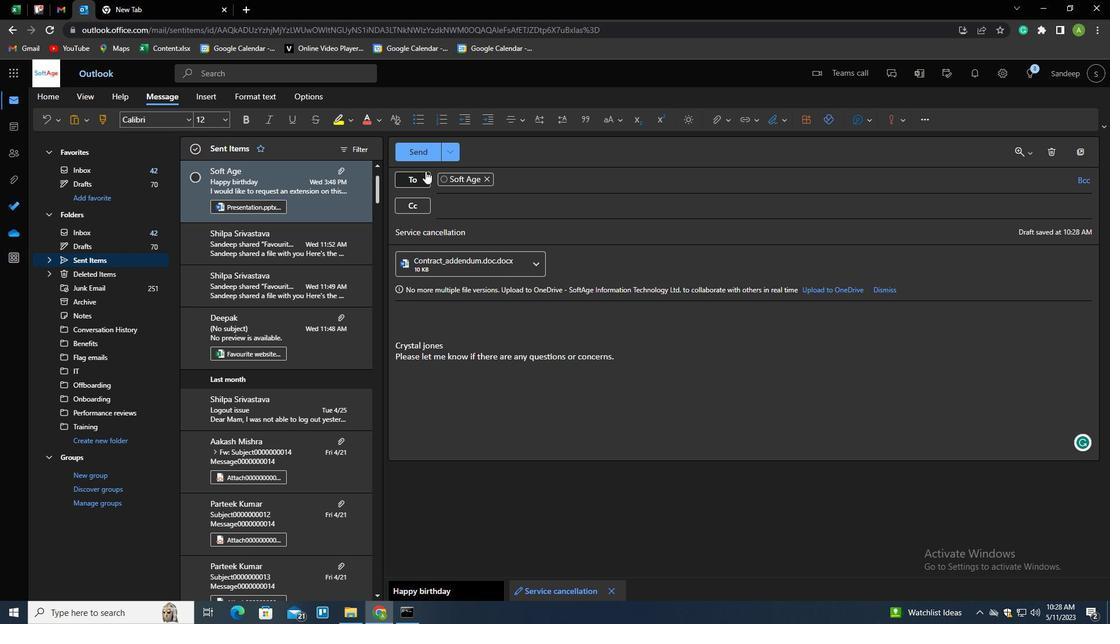 
Action: Mouse pressed left at (421, 157)
Screenshot: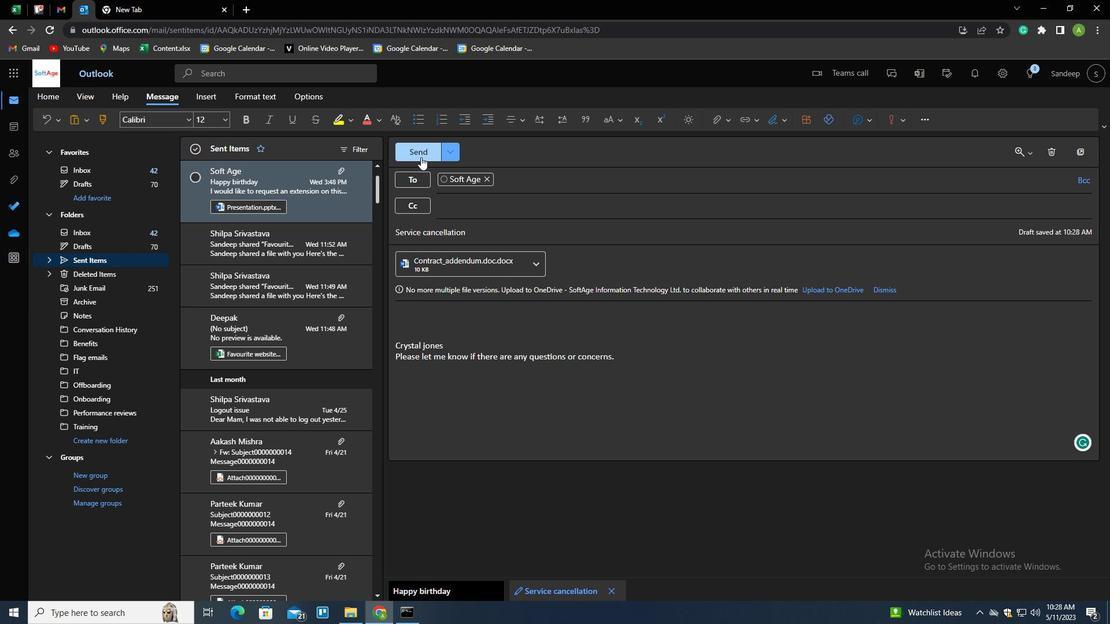 
Action: Mouse moved to (122, 442)
Screenshot: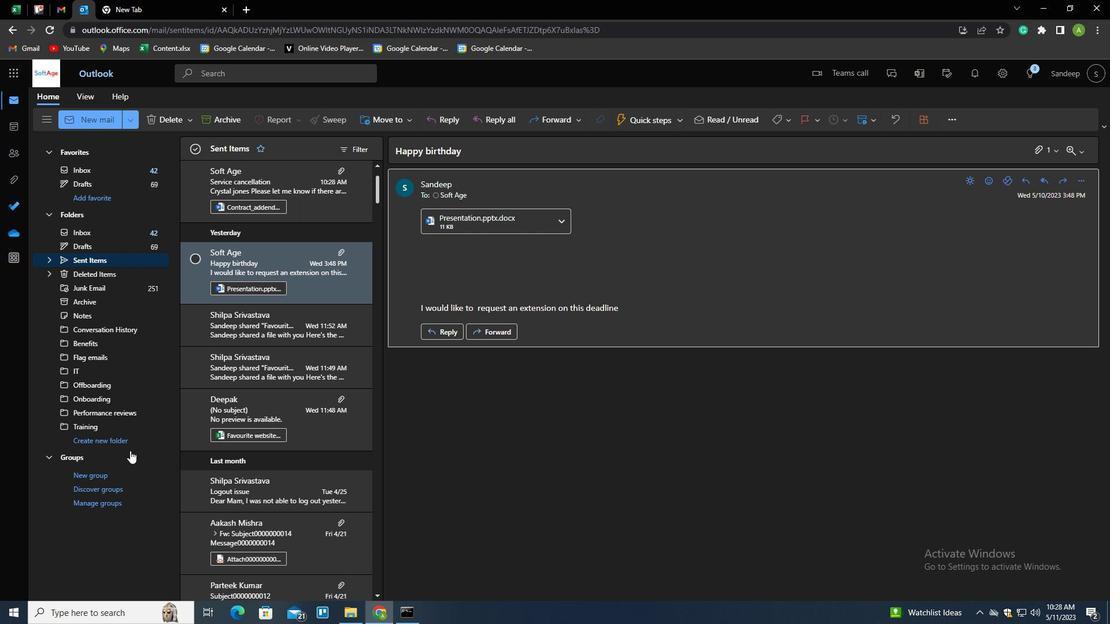 
Action: Mouse pressed left at (122, 442)
Screenshot: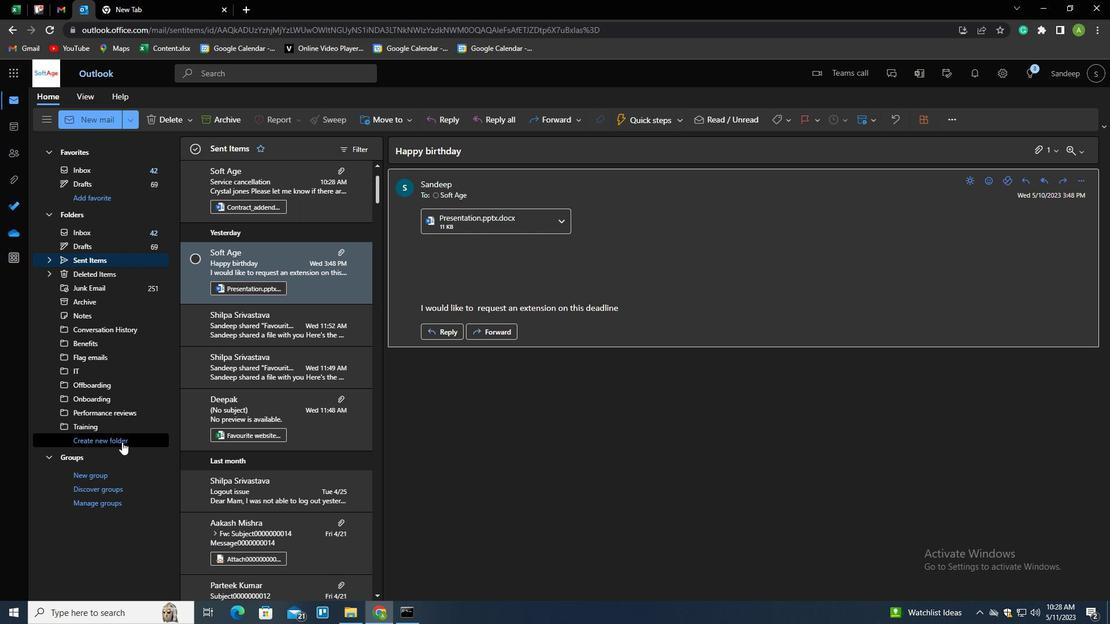
Action: Key pressed <Key.shift>INS<Key.backspace>FRASTRUCTURE<Key.enter>
Screenshot: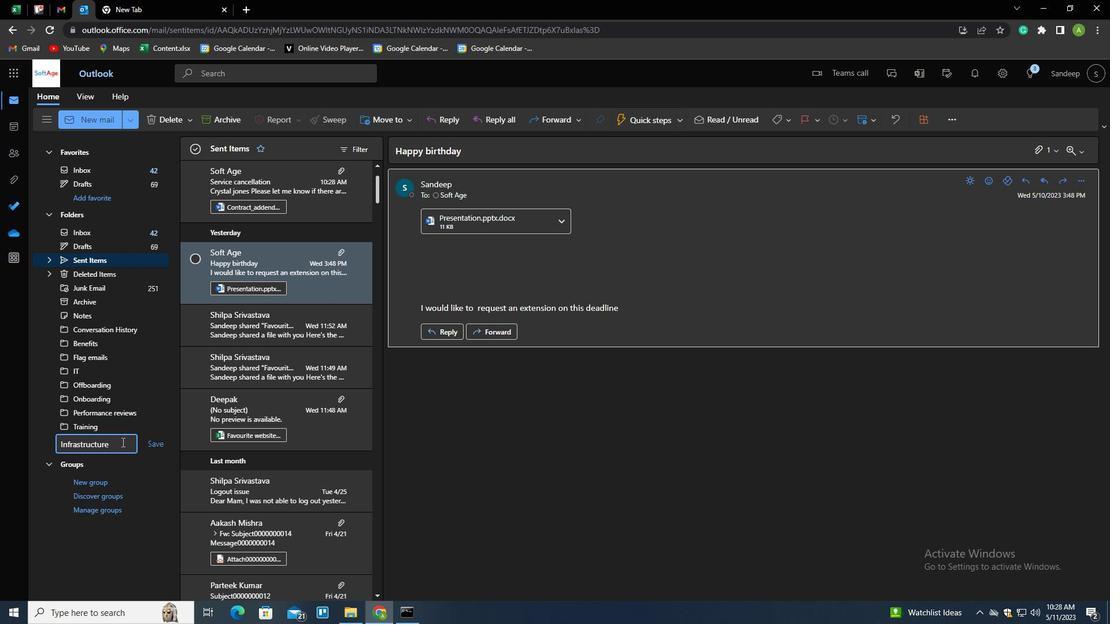 
Action: Mouse moved to (95, 262)
Screenshot: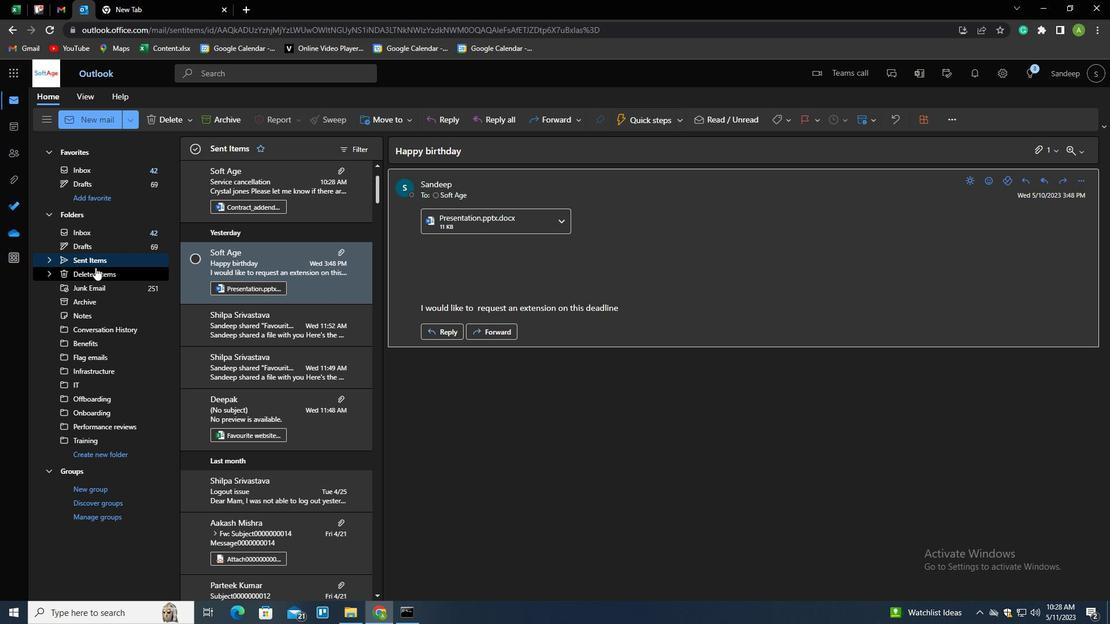 
Action: Mouse pressed left at (95, 262)
Screenshot: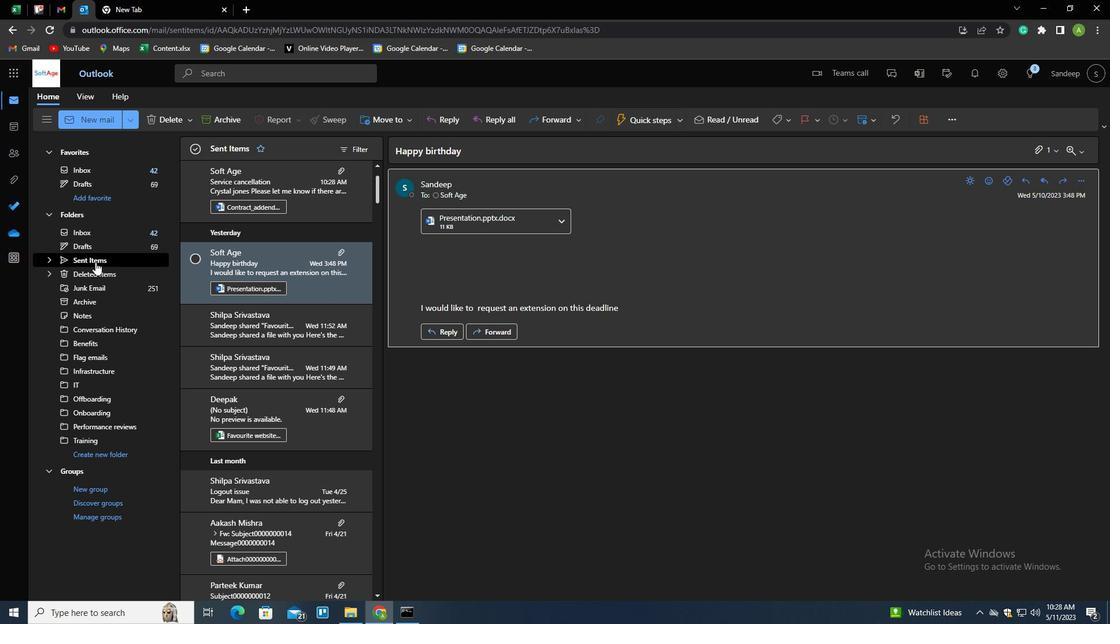
Action: Mouse moved to (245, 191)
Screenshot: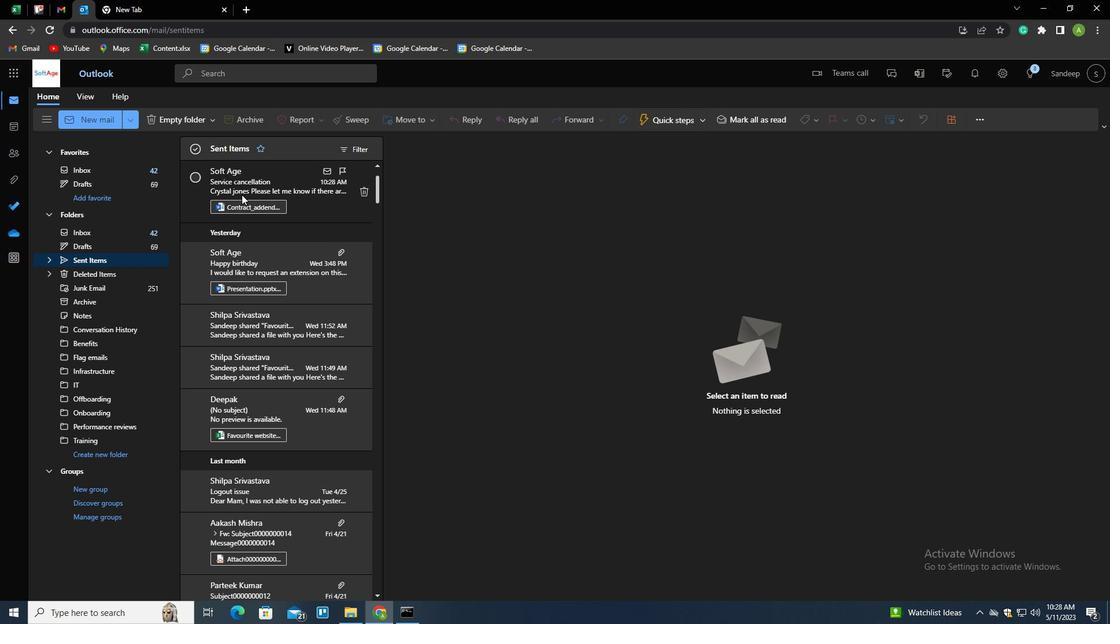 
Action: Mouse pressed right at (245, 191)
Screenshot: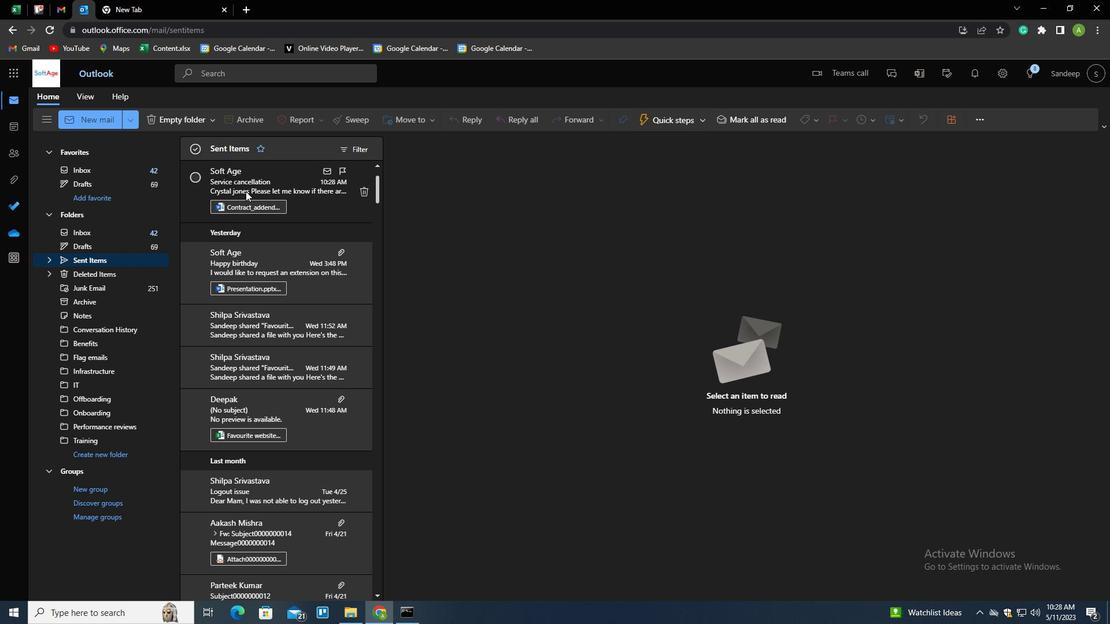 
Action: Mouse moved to (269, 238)
Screenshot: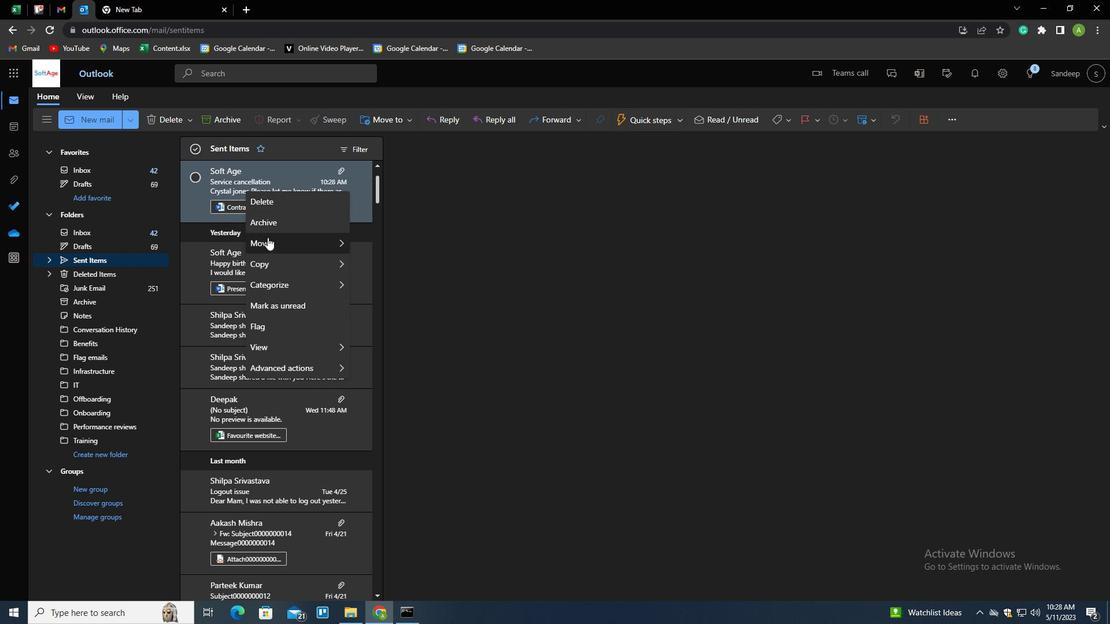 
Action: Mouse pressed left at (269, 238)
Screenshot: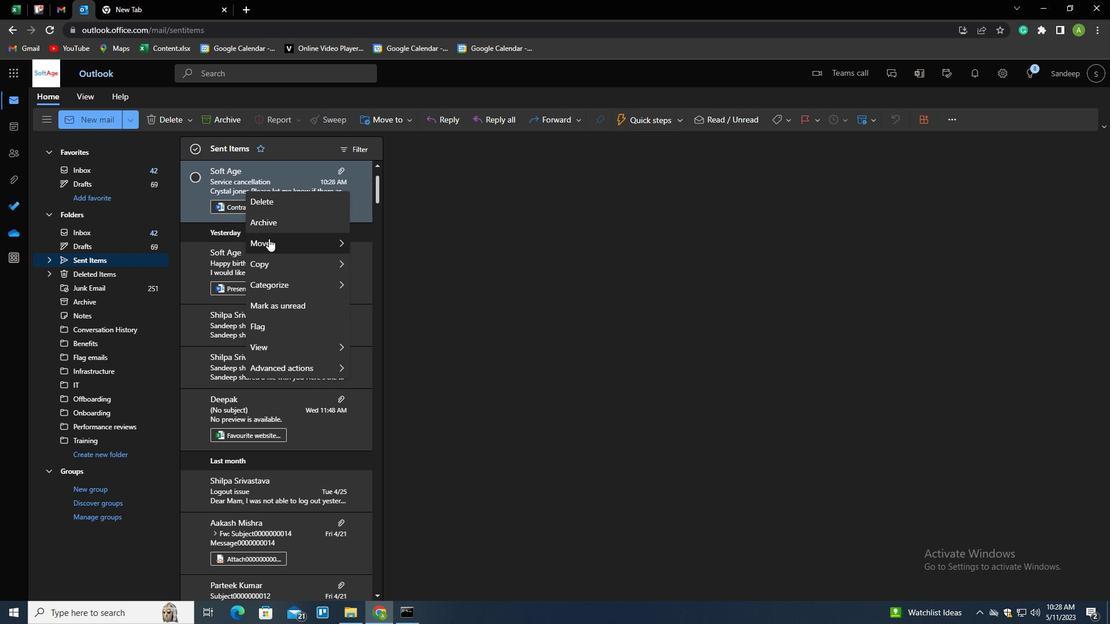
Action: Mouse moved to (384, 242)
Screenshot: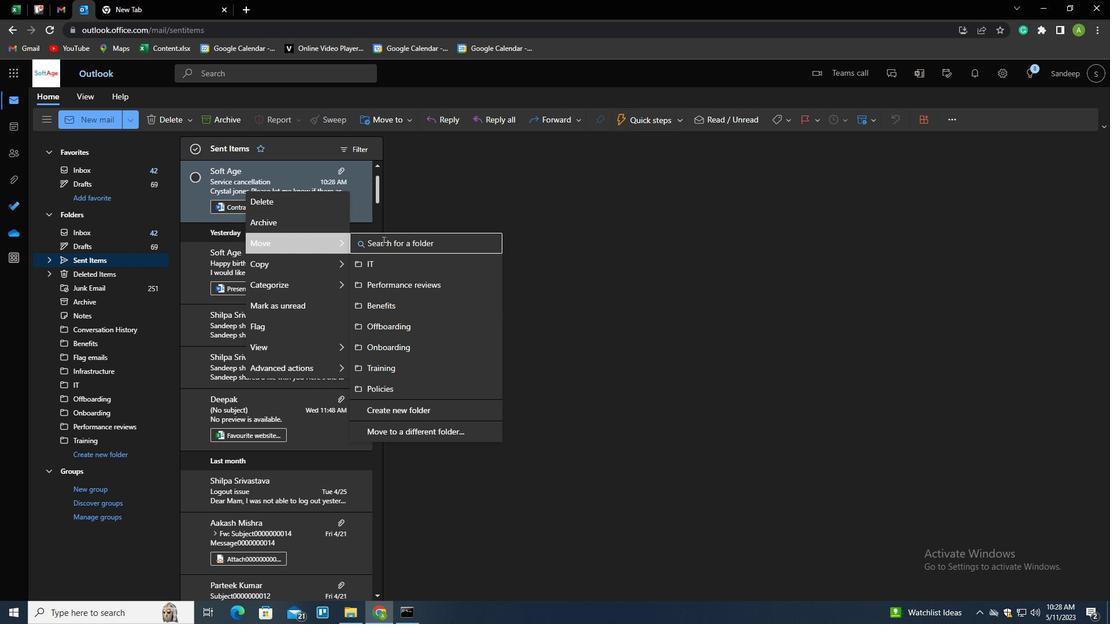 
Action: Mouse pressed left at (384, 242)
Screenshot: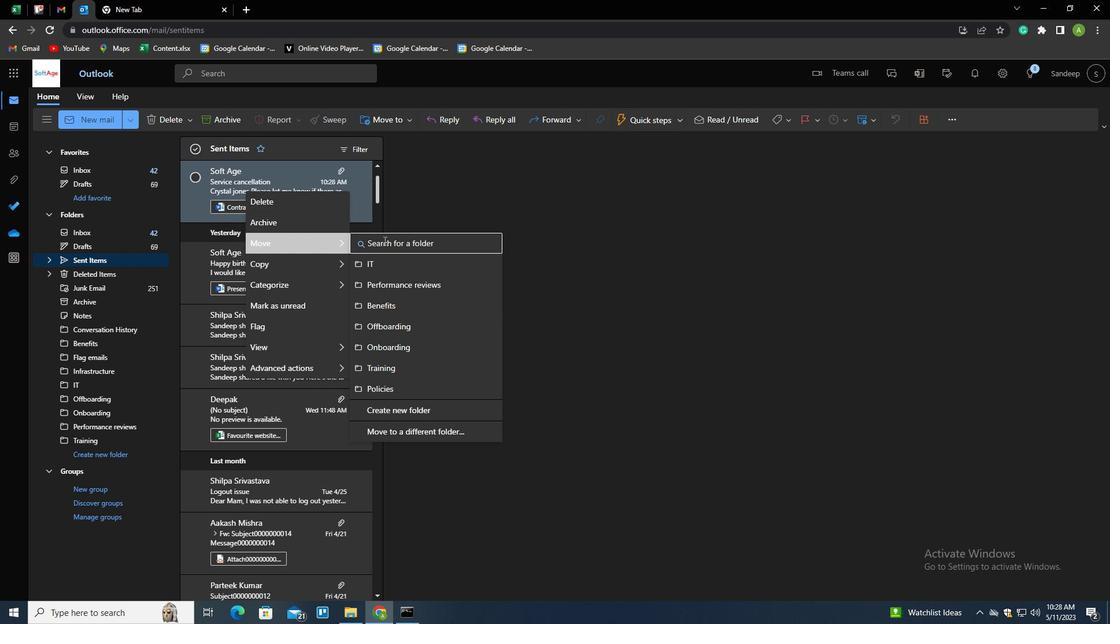 
Action: Mouse moved to (384, 242)
Screenshot: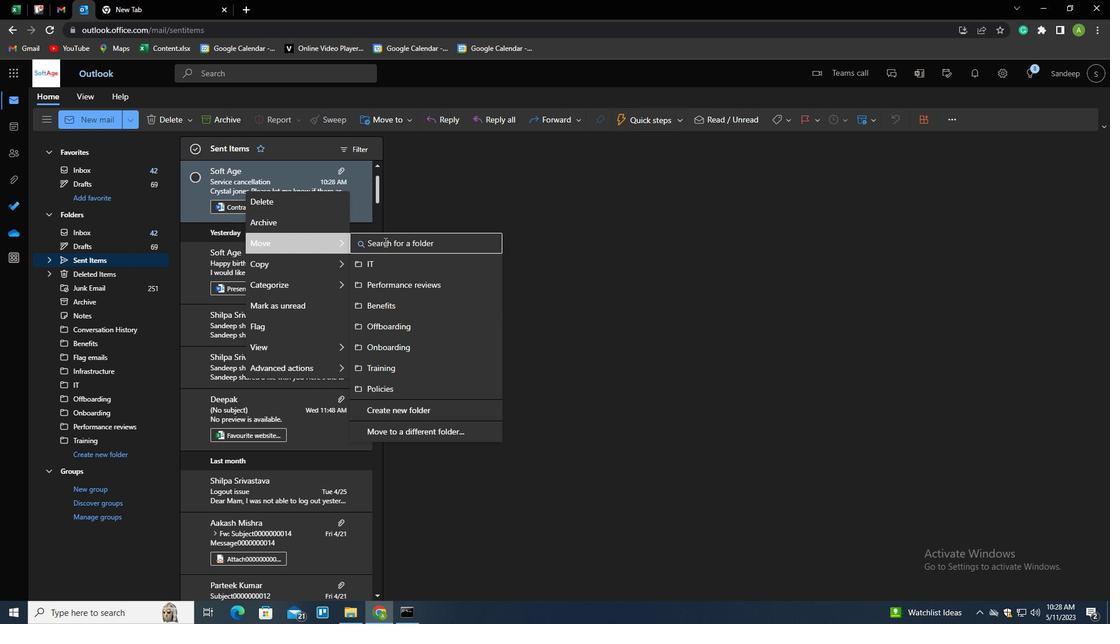 
Action: Key pressed <Key.shift>INS<Key.backspace>F
Screenshot: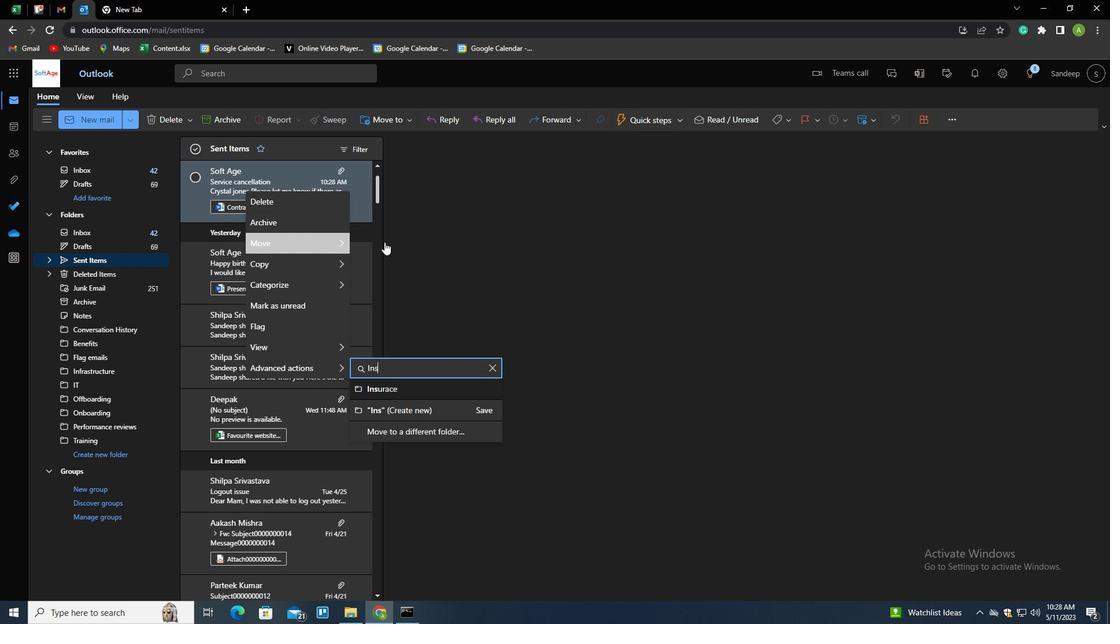 
Action: Mouse moved to (409, 368)
Screenshot: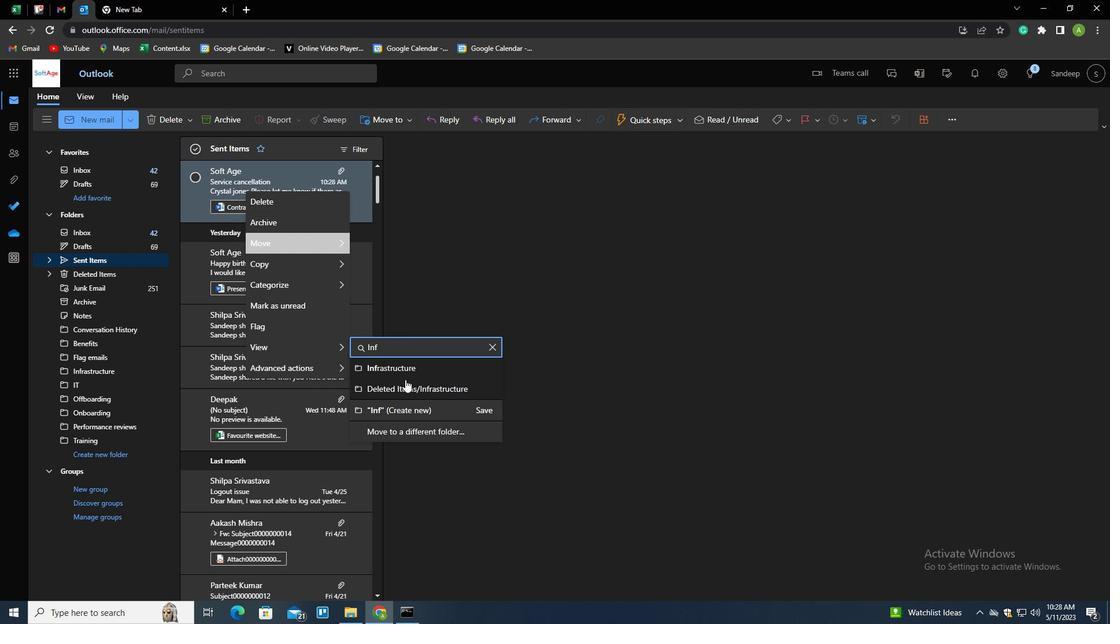 
Action: Mouse pressed left at (409, 368)
Screenshot: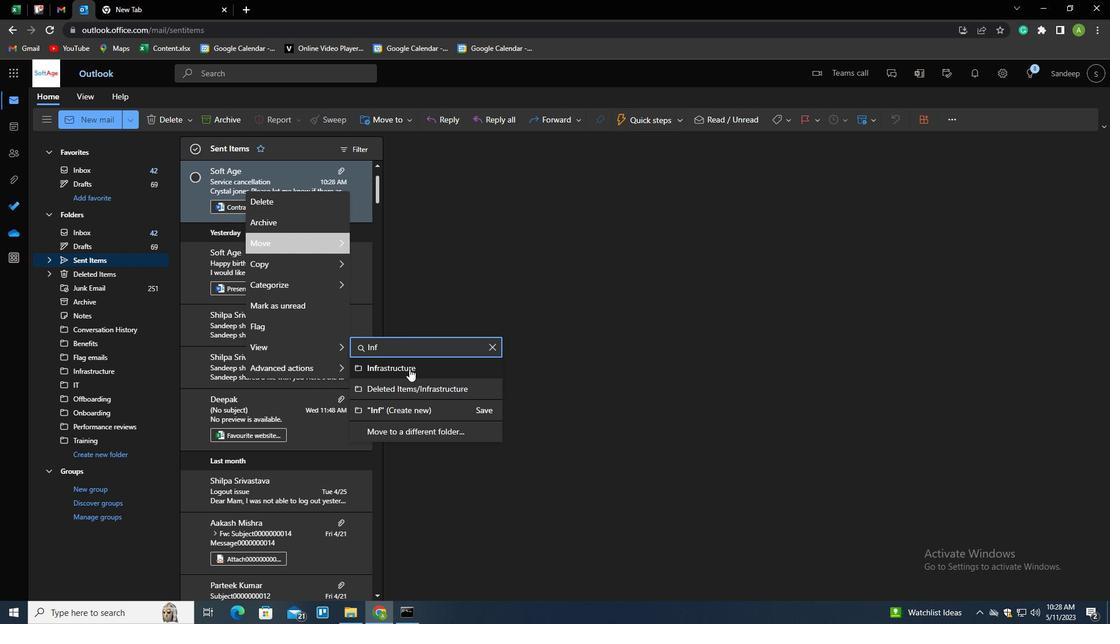 
Action: Mouse moved to (400, 351)
Screenshot: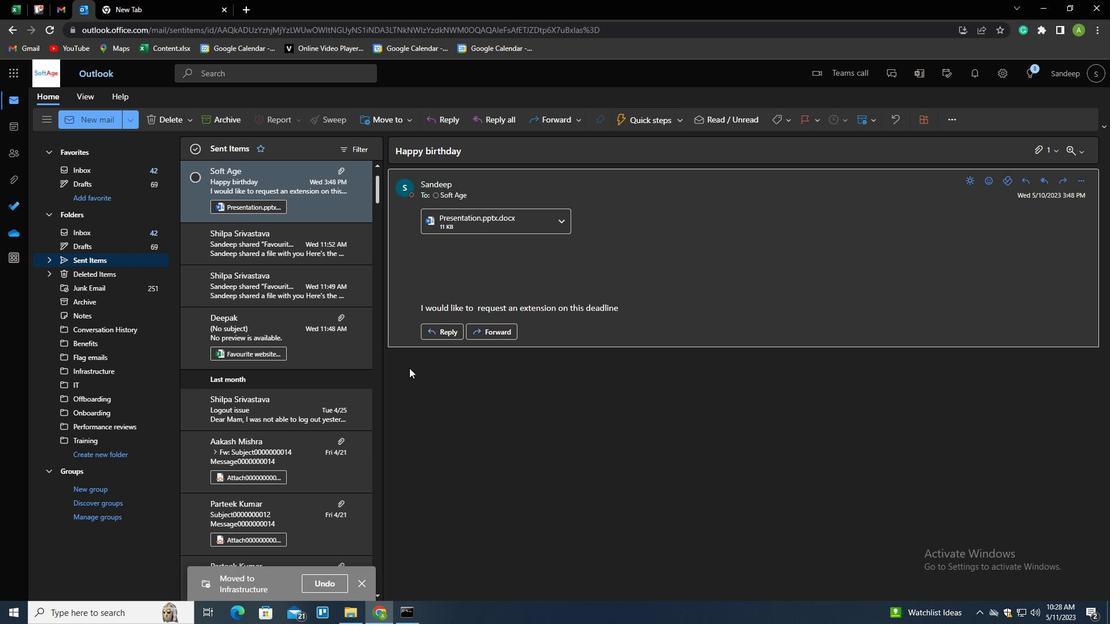 
